 Task: Create a due date automation trigger when advanced on, on the monday of the week a card is due add content with a name or a description containing resume at 11:00 AM.
Action: Mouse moved to (944, 276)
Screenshot: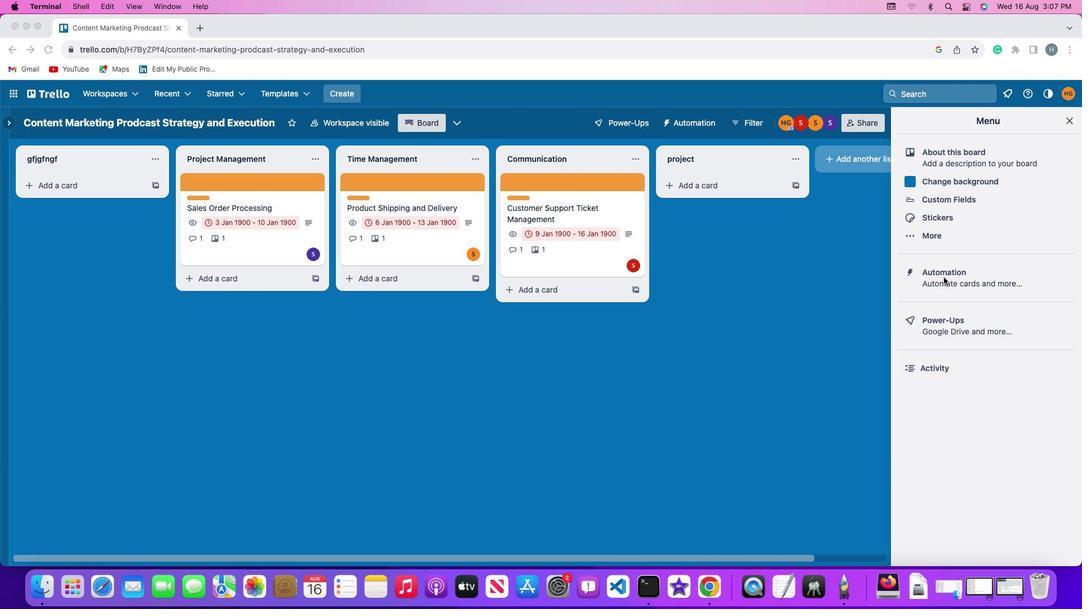 
Action: Mouse pressed left at (944, 276)
Screenshot: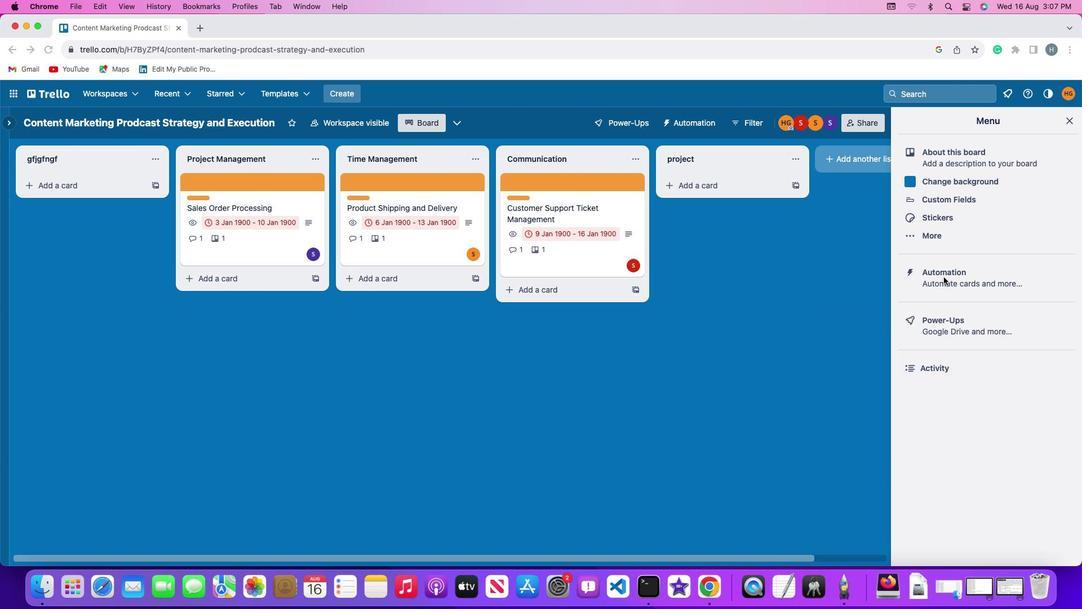 
Action: Mouse pressed left at (944, 276)
Screenshot: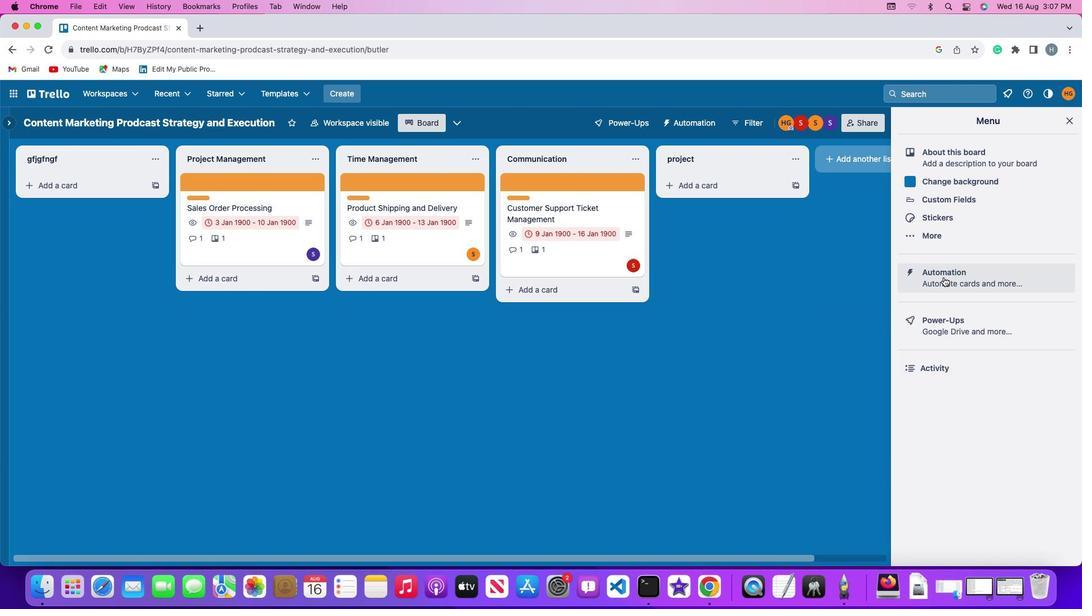 
Action: Mouse moved to (95, 268)
Screenshot: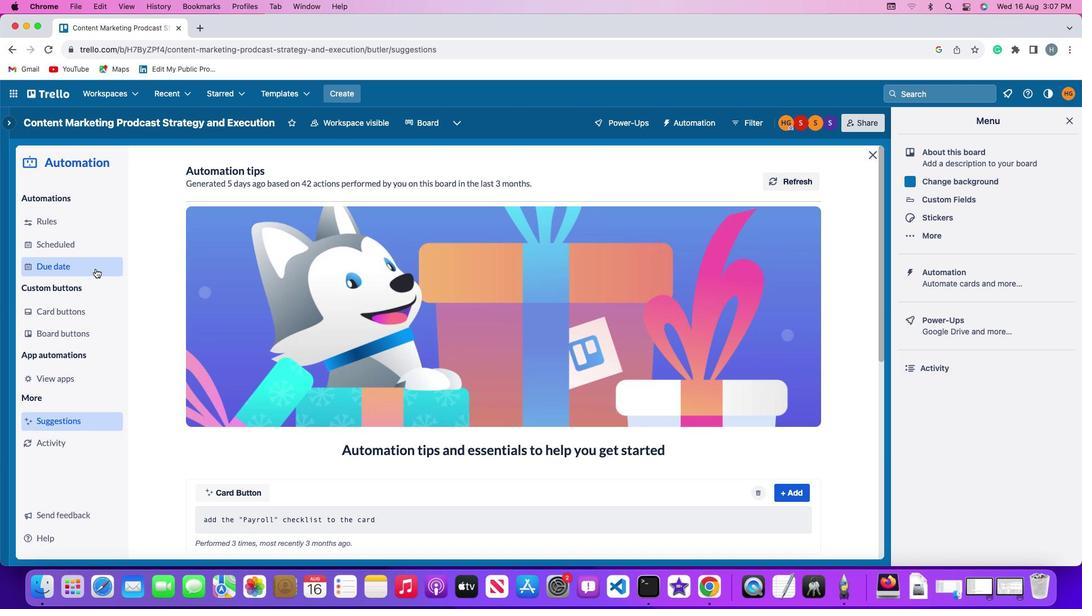 
Action: Mouse pressed left at (95, 268)
Screenshot: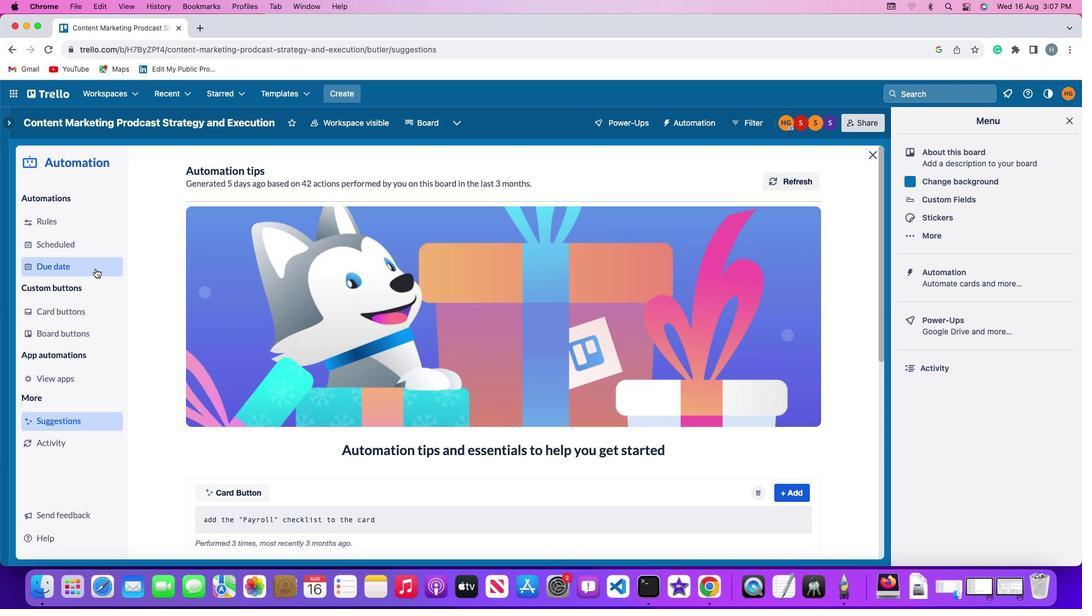 
Action: Mouse moved to (739, 173)
Screenshot: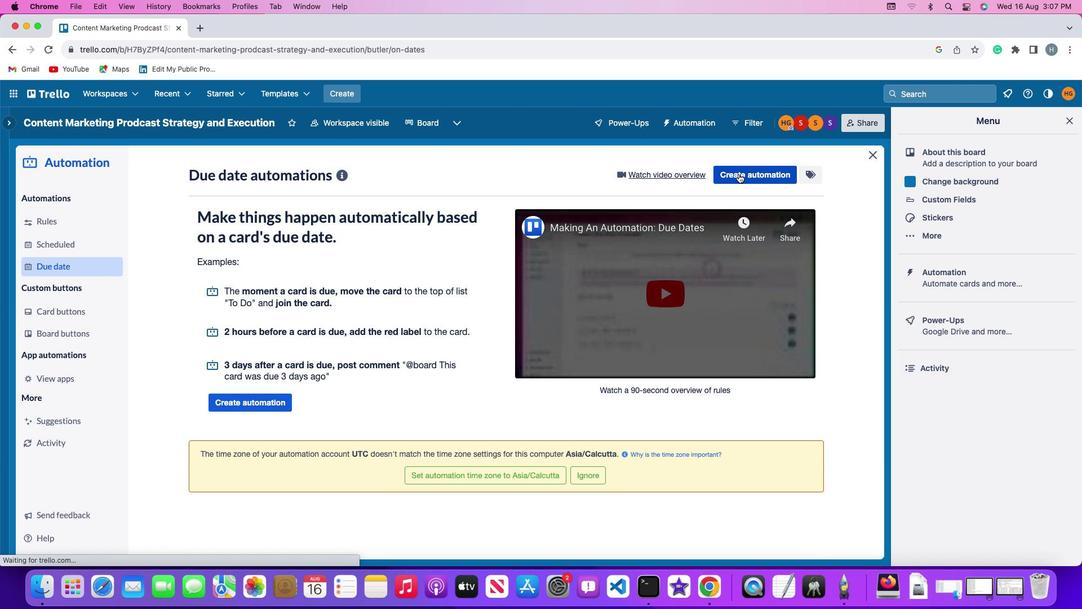 
Action: Mouse pressed left at (739, 173)
Screenshot: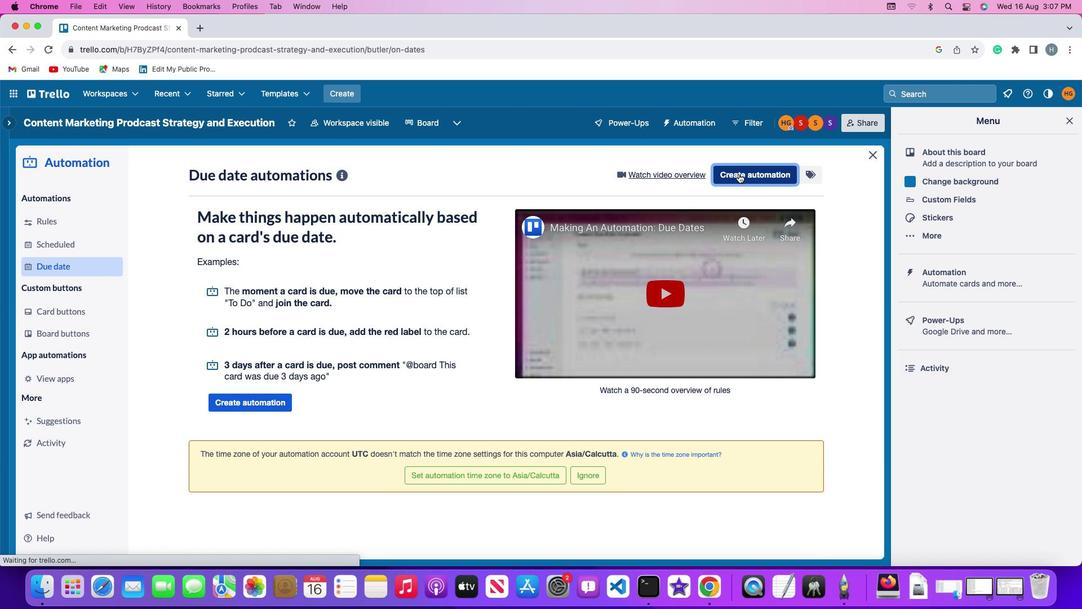 
Action: Mouse moved to (206, 281)
Screenshot: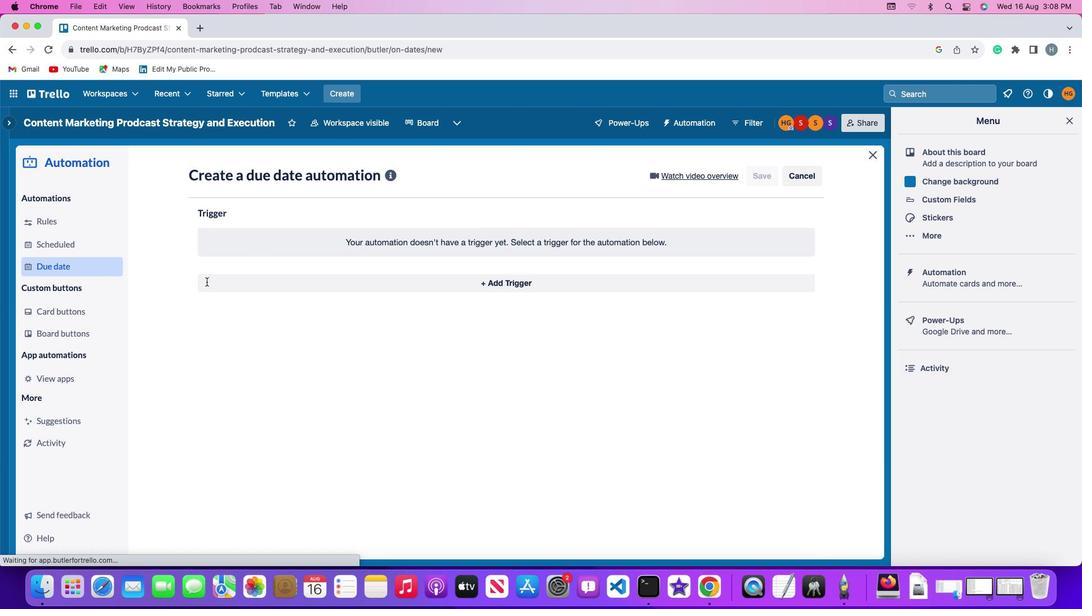 
Action: Mouse pressed left at (206, 281)
Screenshot: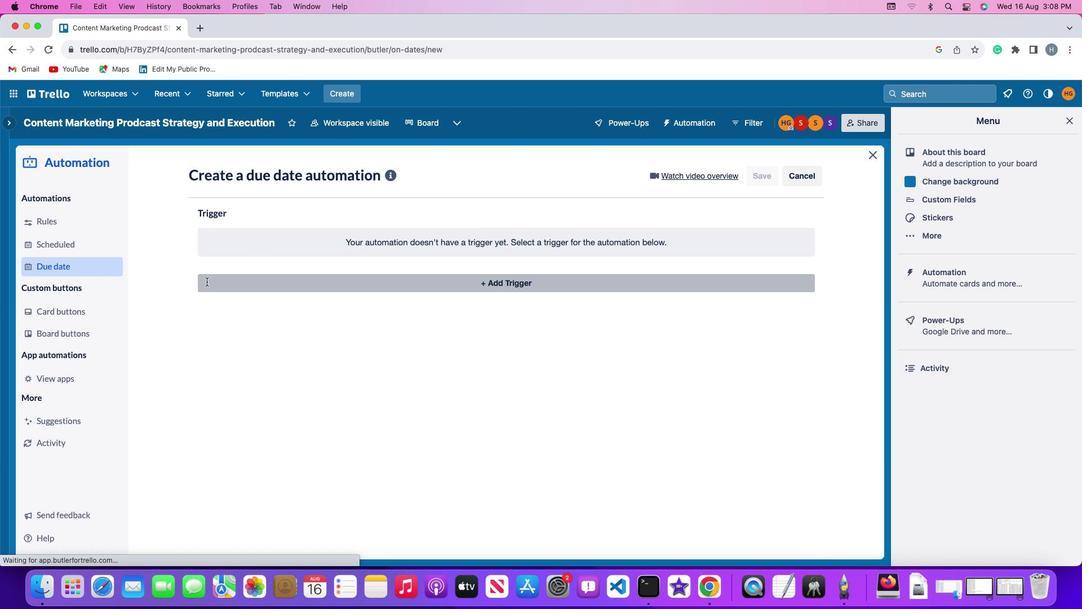 
Action: Mouse moved to (247, 494)
Screenshot: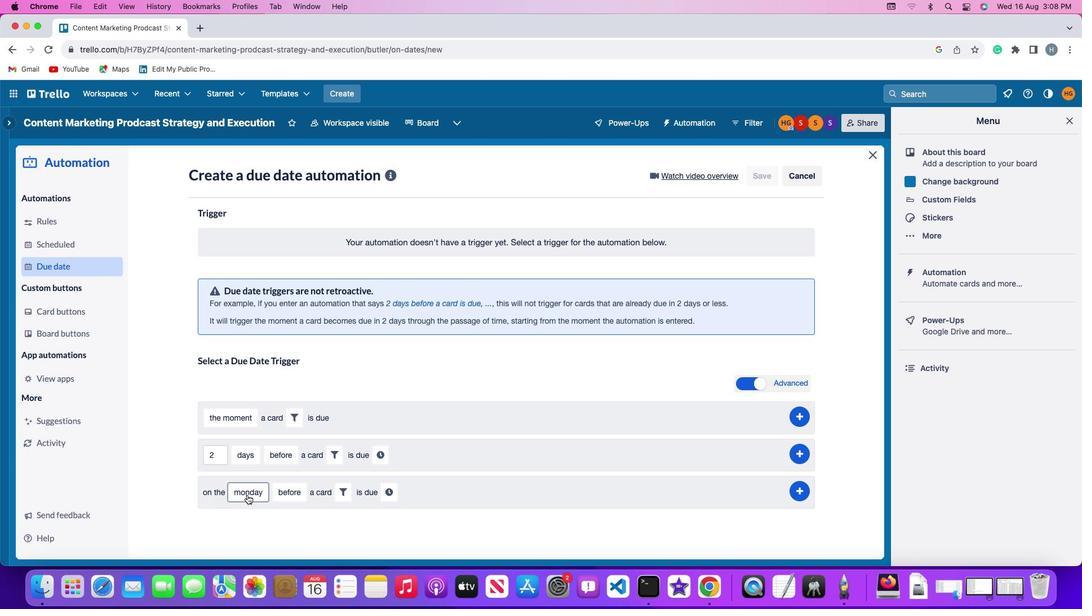 
Action: Mouse pressed left at (247, 494)
Screenshot: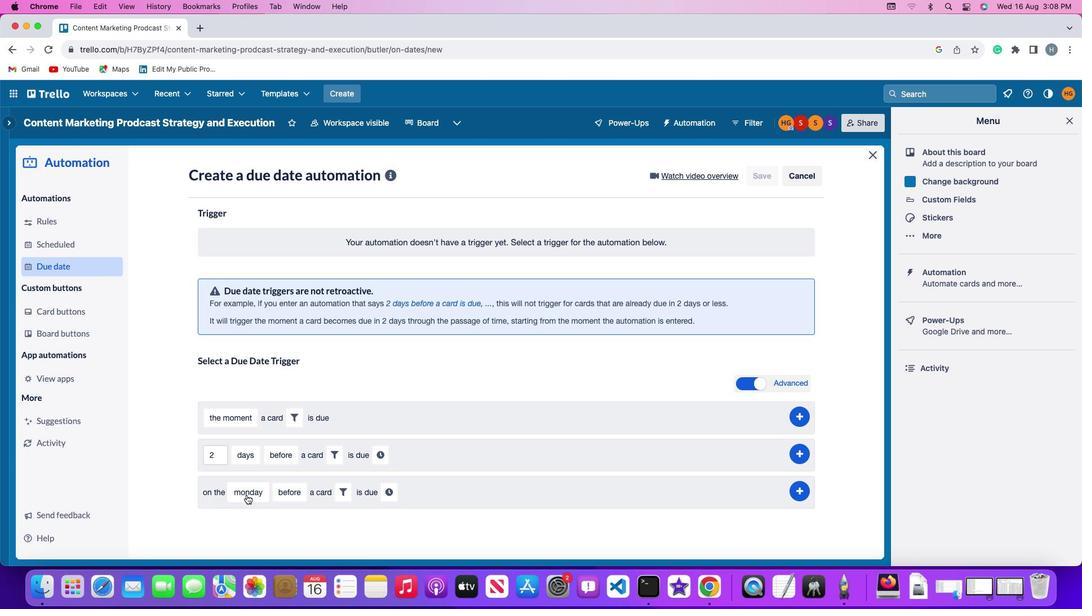 
Action: Mouse moved to (262, 338)
Screenshot: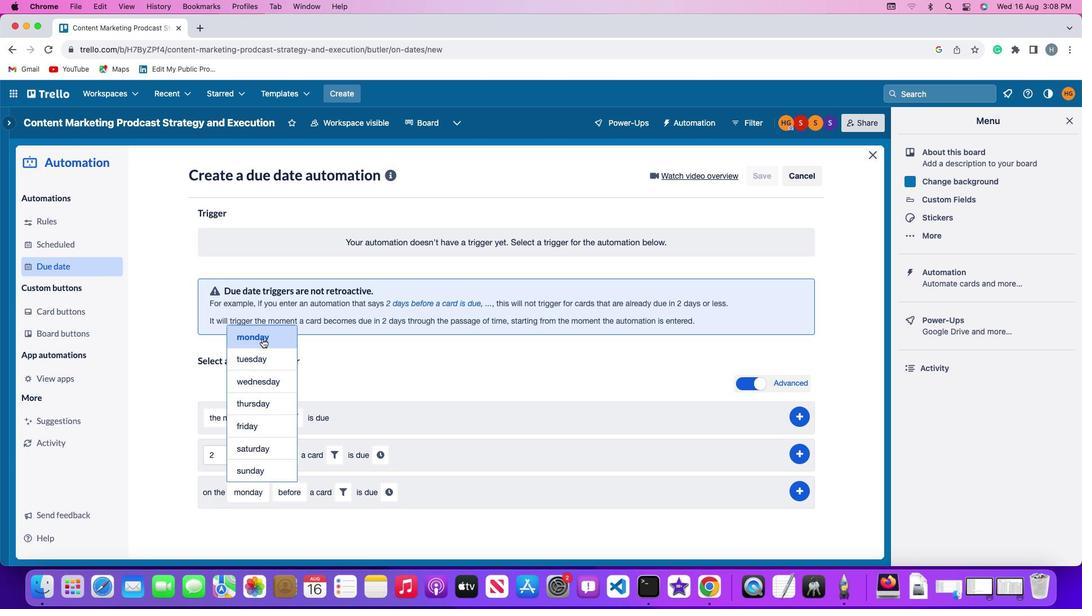 
Action: Mouse pressed left at (262, 338)
Screenshot: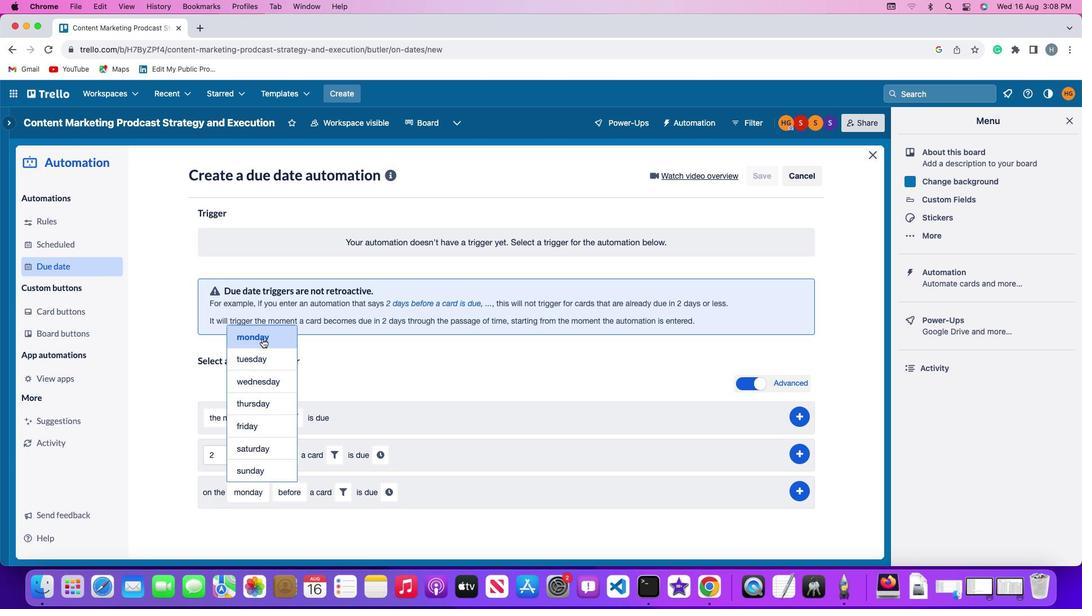 
Action: Mouse moved to (291, 489)
Screenshot: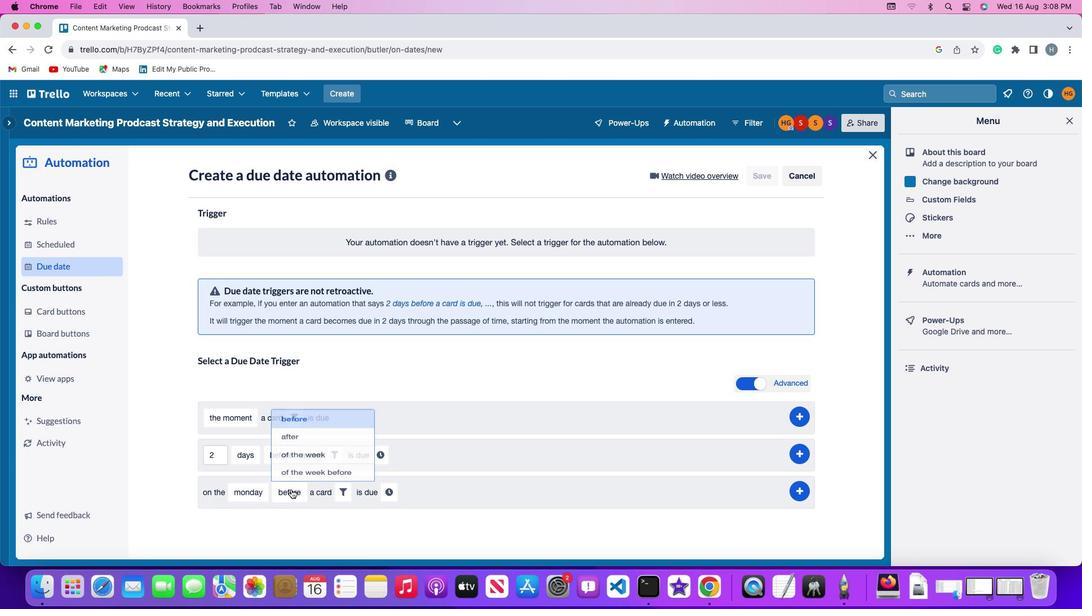 
Action: Mouse pressed left at (291, 489)
Screenshot: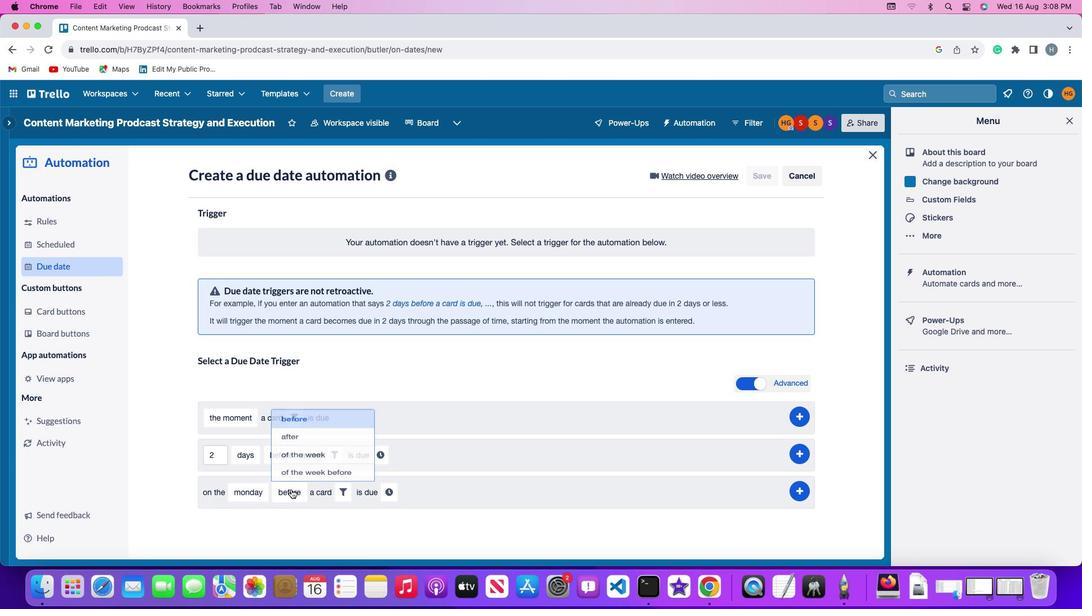 
Action: Mouse moved to (302, 448)
Screenshot: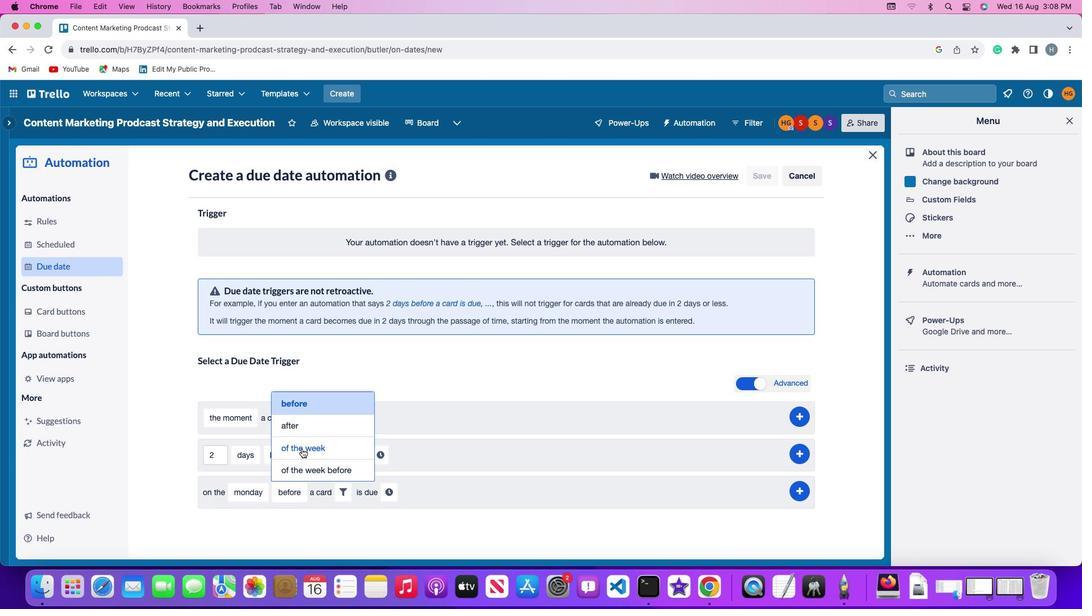 
Action: Mouse pressed left at (302, 448)
Screenshot: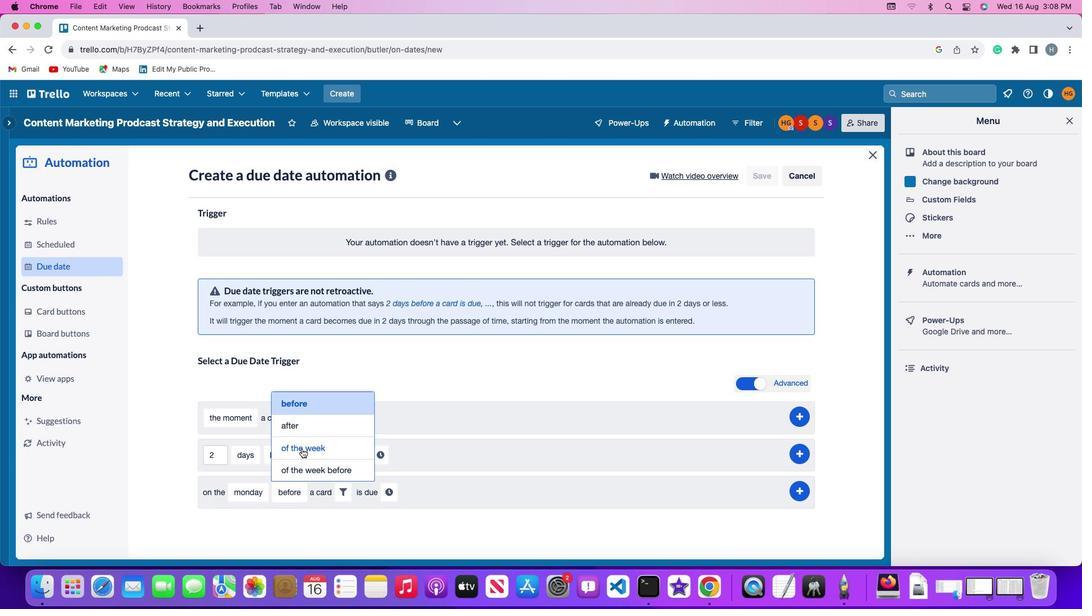 
Action: Mouse moved to (355, 488)
Screenshot: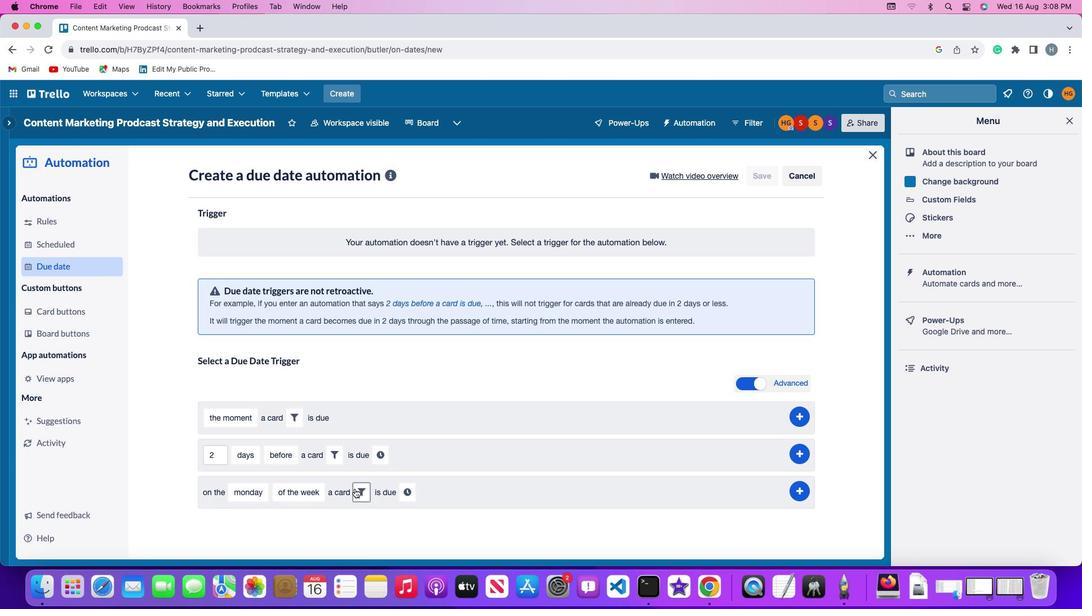 
Action: Mouse pressed left at (355, 488)
Screenshot: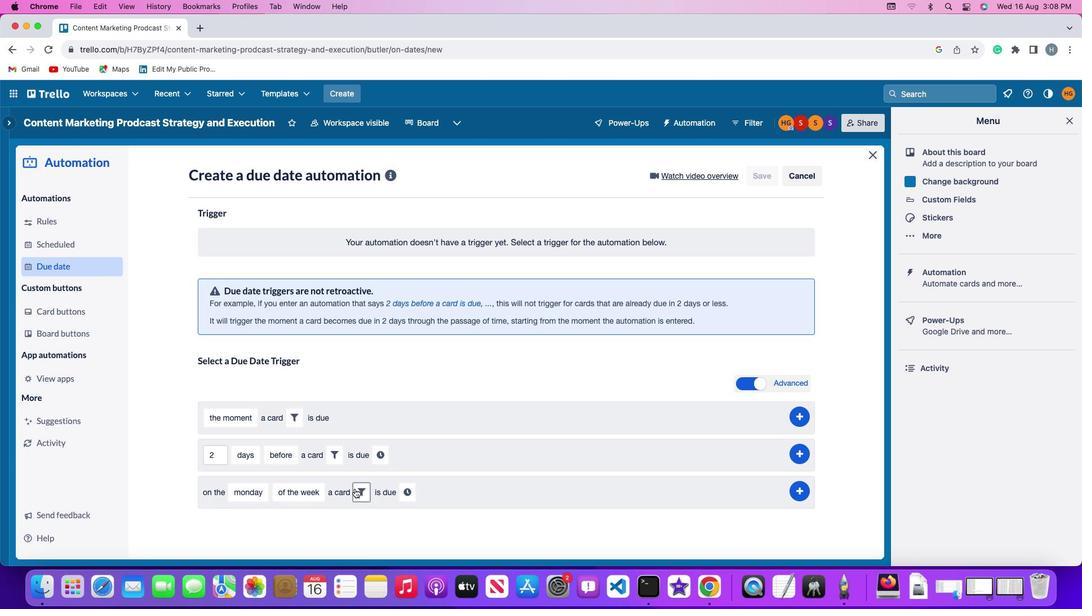 
Action: Mouse moved to (502, 529)
Screenshot: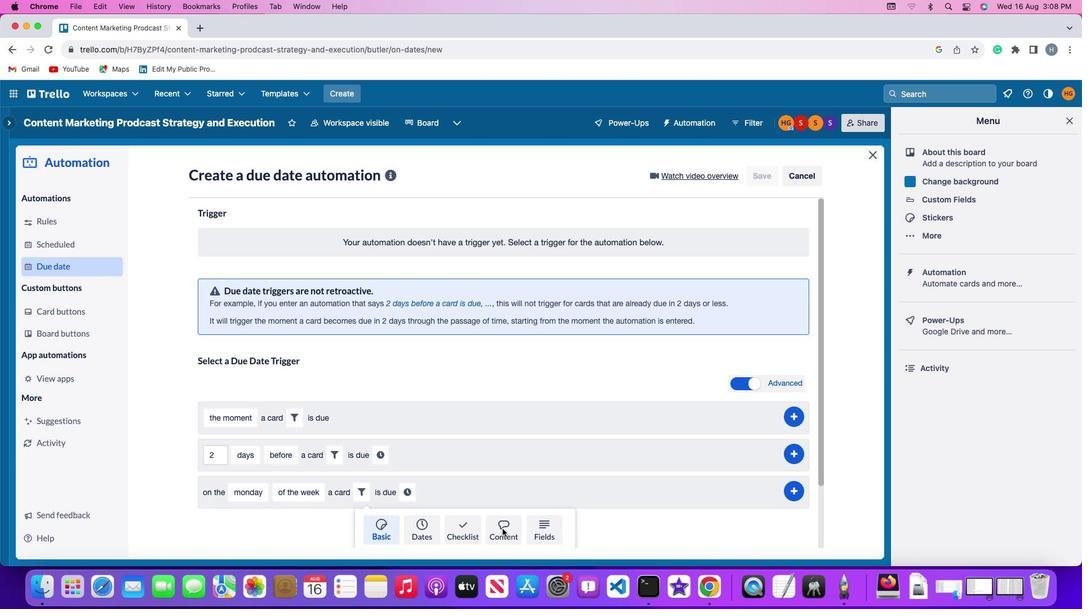 
Action: Mouse pressed left at (502, 529)
Screenshot: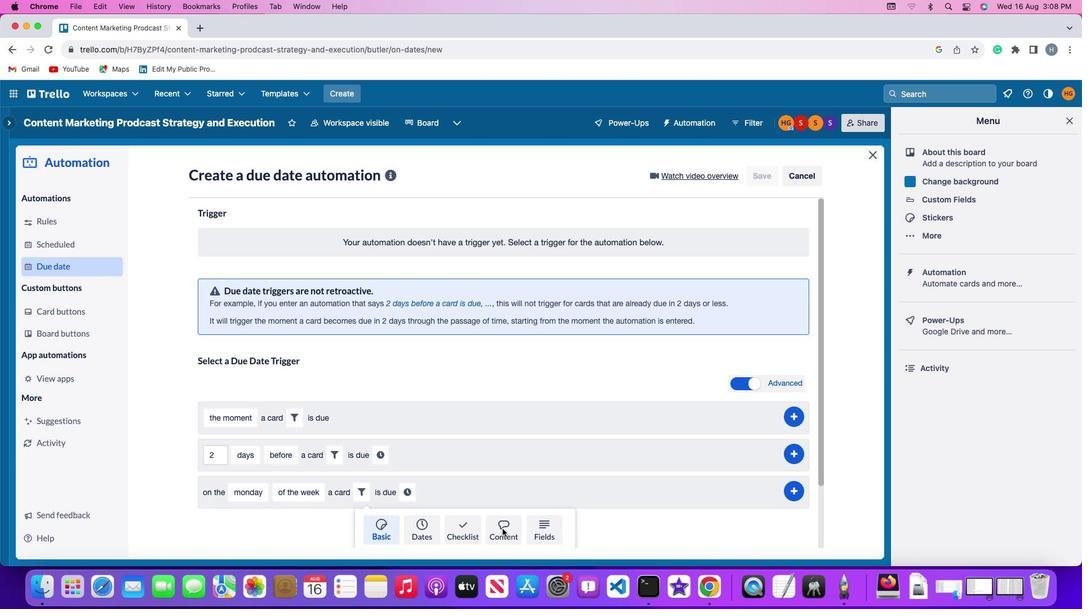 
Action: Mouse moved to (337, 524)
Screenshot: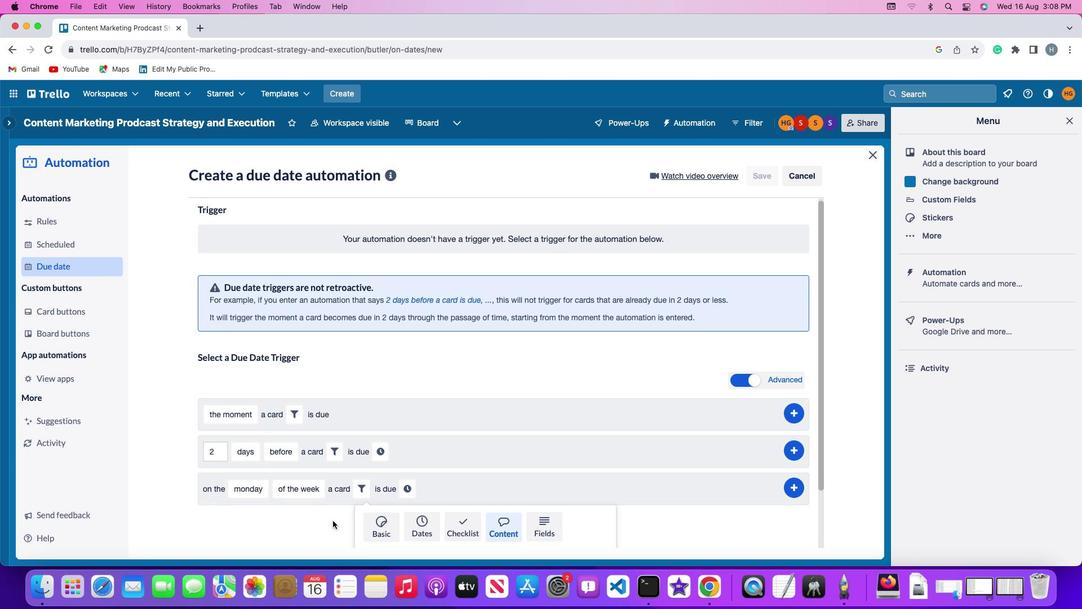 
Action: Mouse scrolled (337, 524) with delta (0, 0)
Screenshot: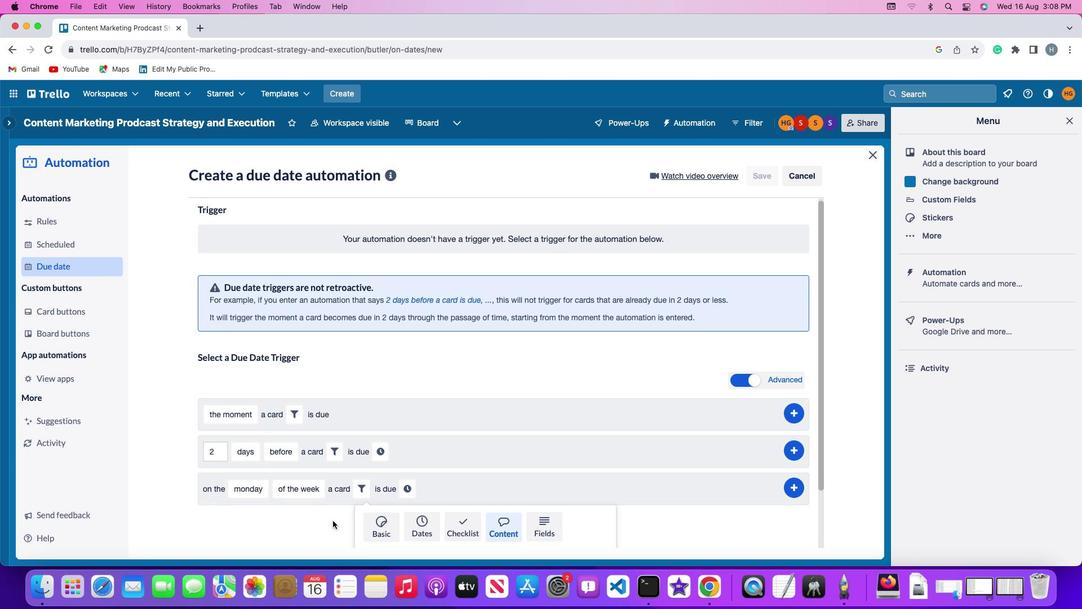 
Action: Mouse moved to (336, 524)
Screenshot: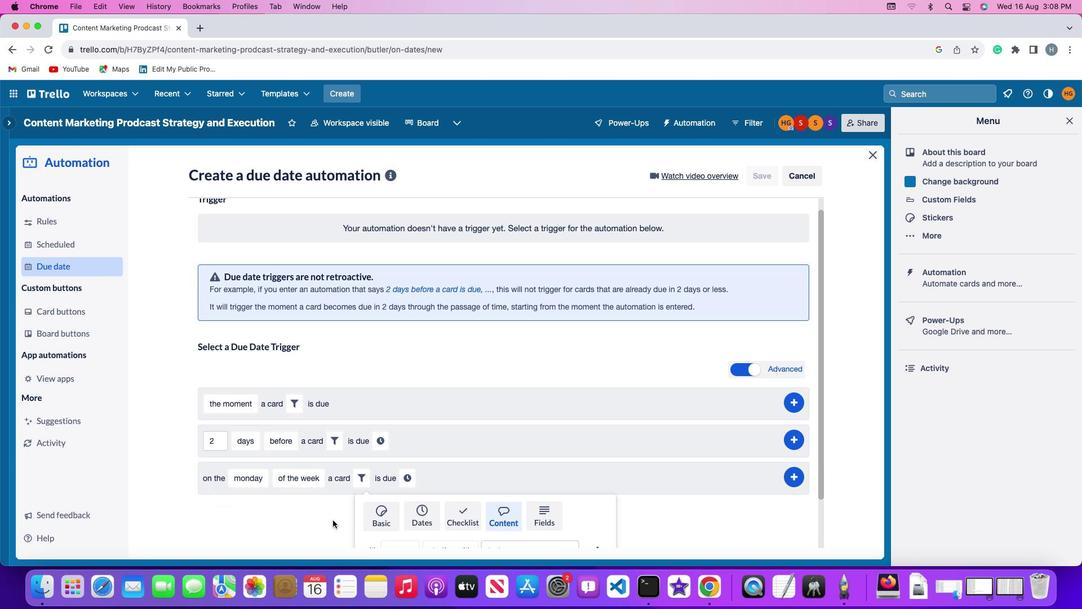 
Action: Mouse scrolled (336, 524) with delta (0, 0)
Screenshot: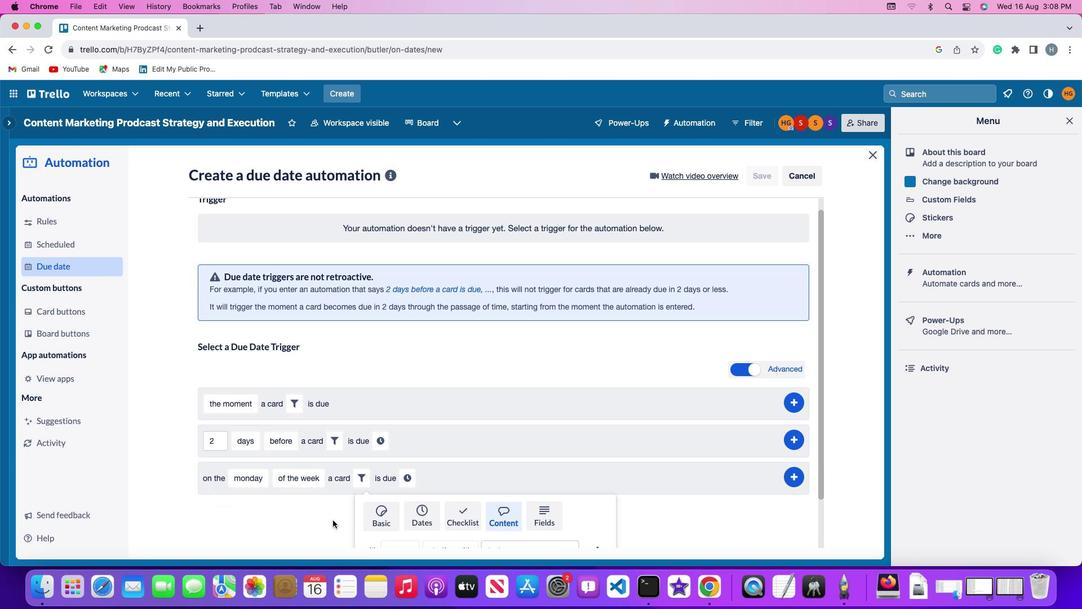 
Action: Mouse scrolled (336, 524) with delta (0, -1)
Screenshot: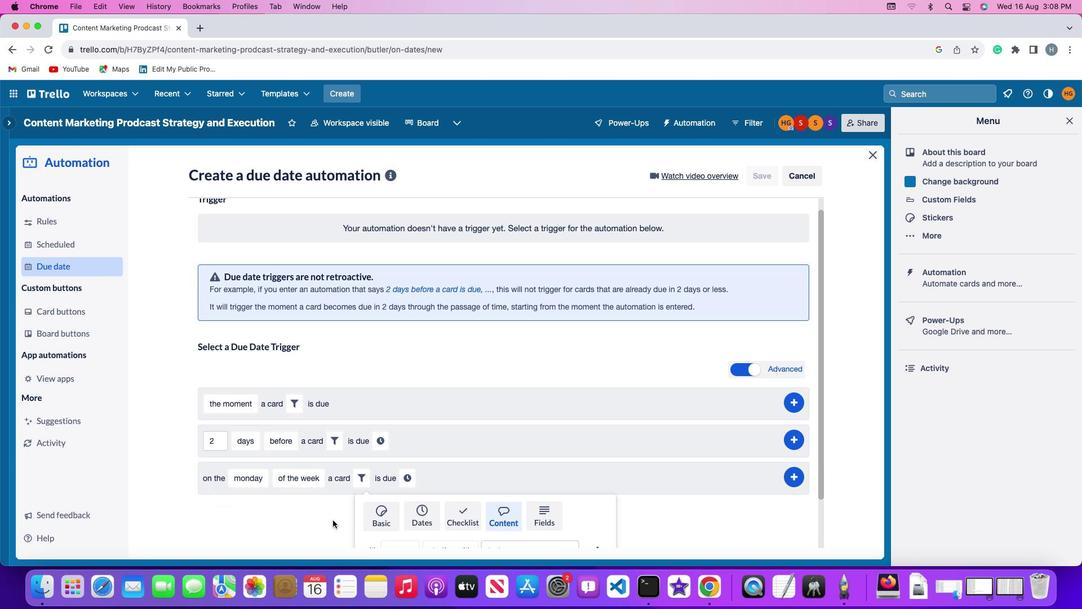 
Action: Mouse moved to (335, 522)
Screenshot: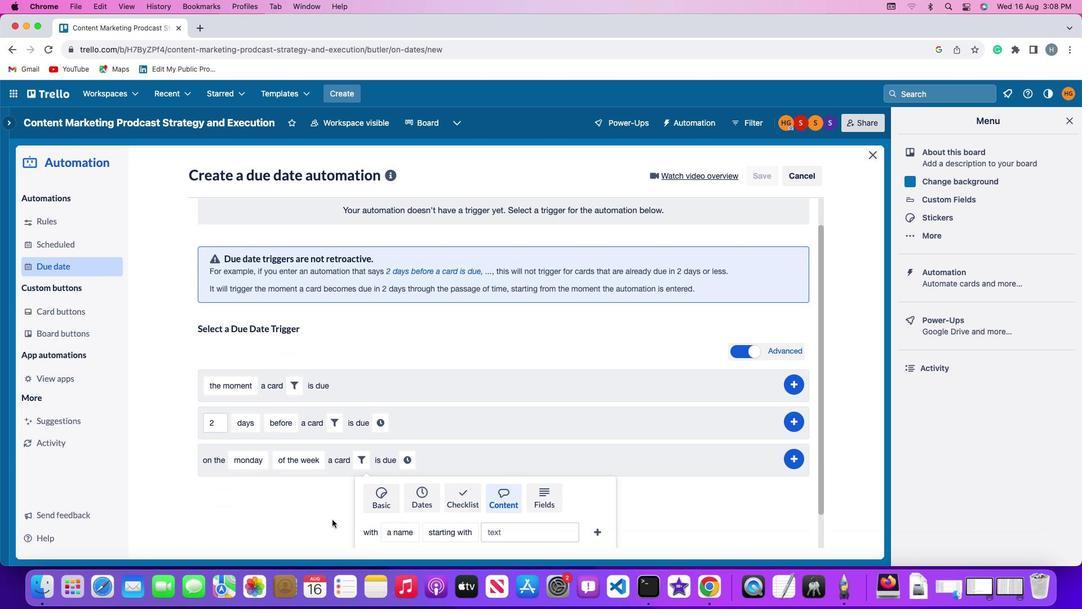 
Action: Mouse scrolled (335, 522) with delta (0, -2)
Screenshot: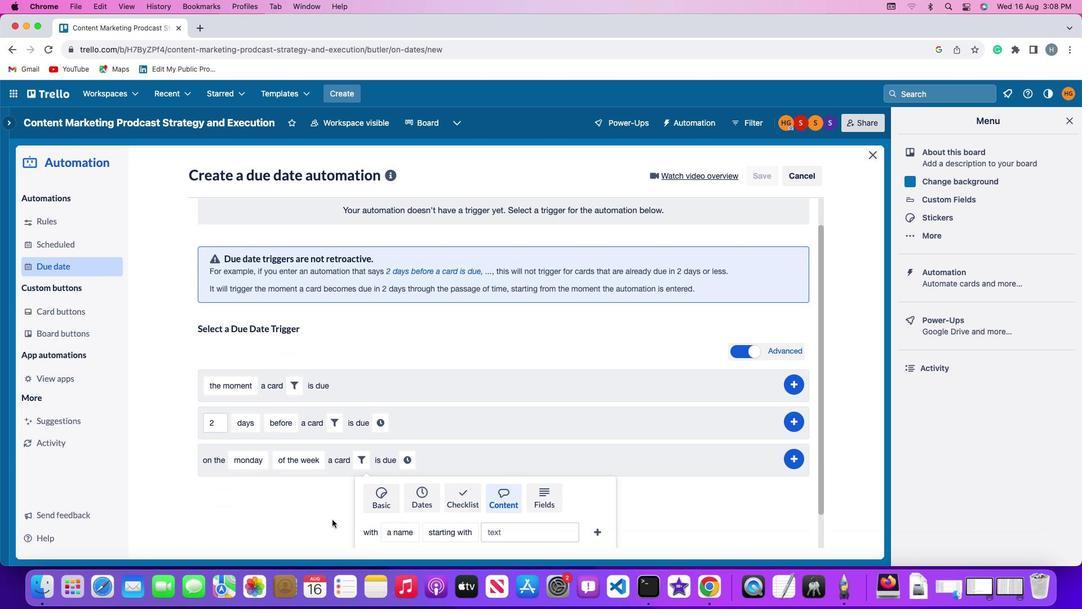
Action: Mouse moved to (327, 517)
Screenshot: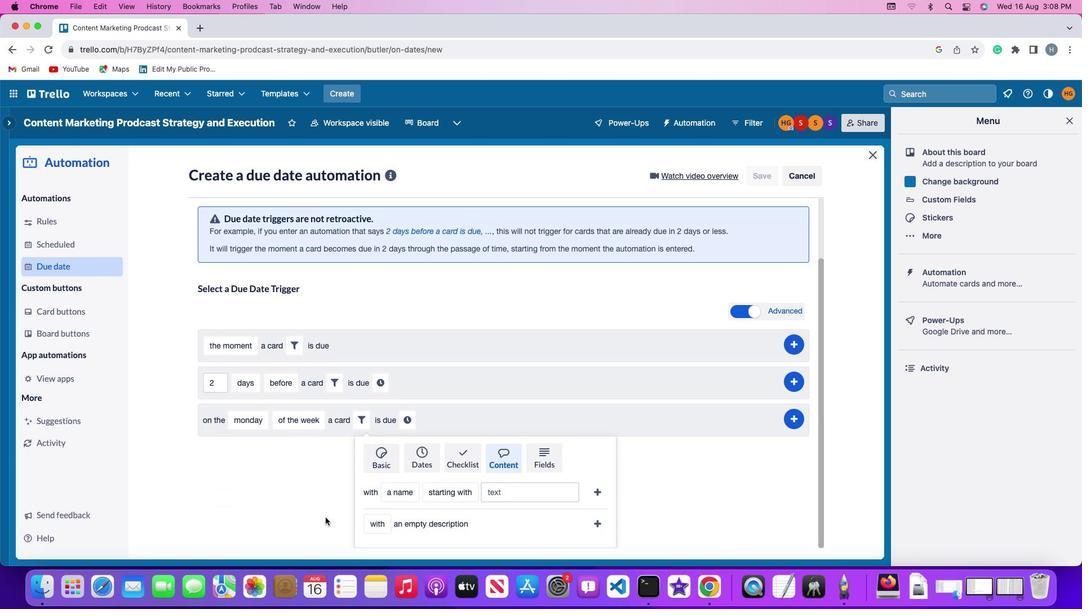 
Action: Mouse scrolled (327, 517) with delta (0, 0)
Screenshot: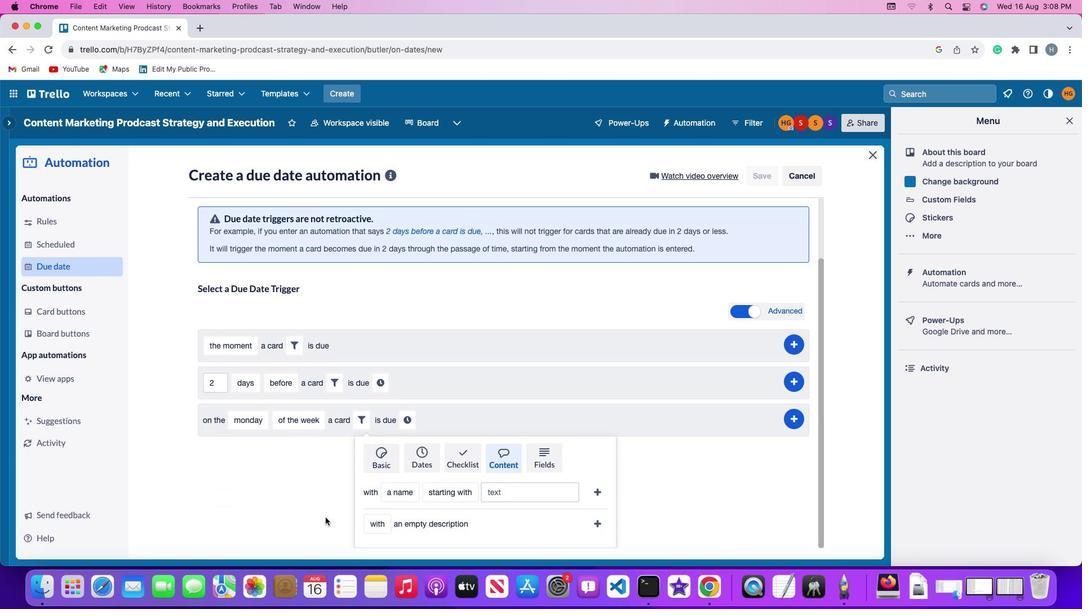 
Action: Mouse moved to (326, 517)
Screenshot: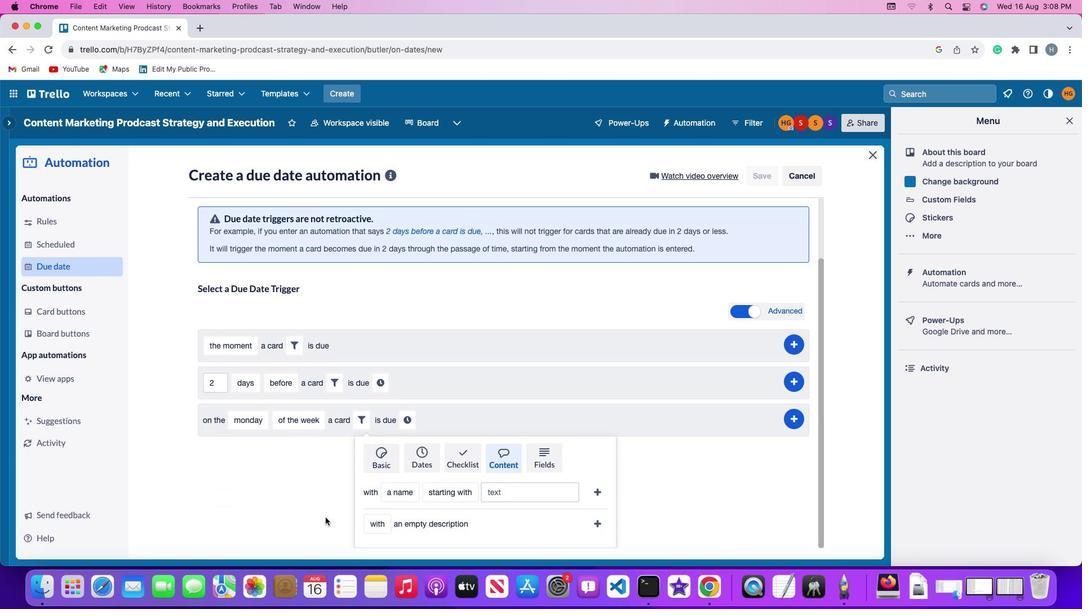 
Action: Mouse scrolled (326, 517) with delta (0, 0)
Screenshot: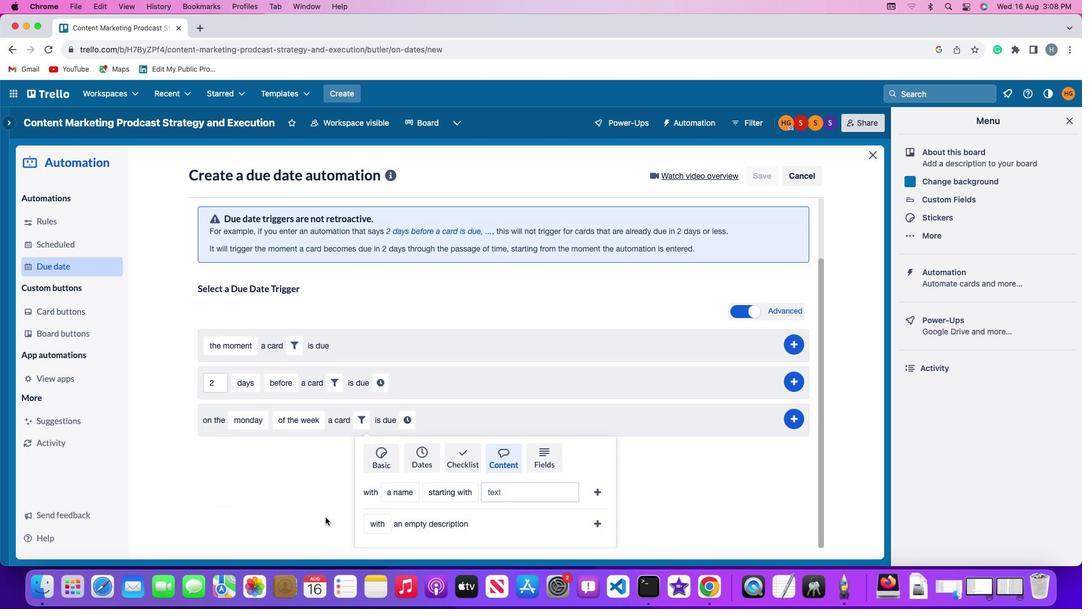 
Action: Mouse scrolled (326, 517) with delta (0, -1)
Screenshot: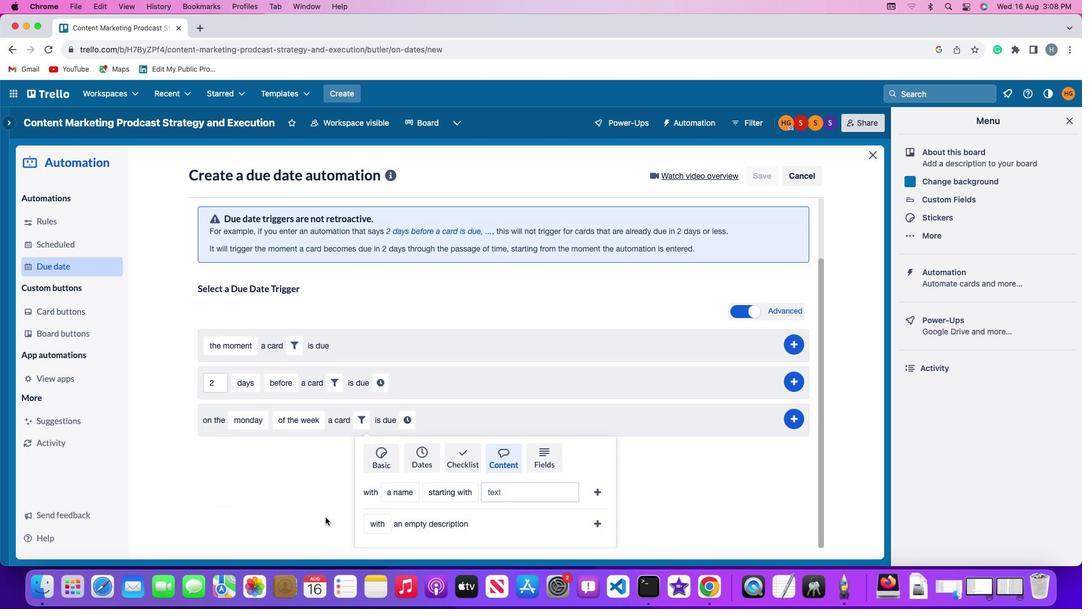 
Action: Mouse scrolled (326, 517) with delta (0, -2)
Screenshot: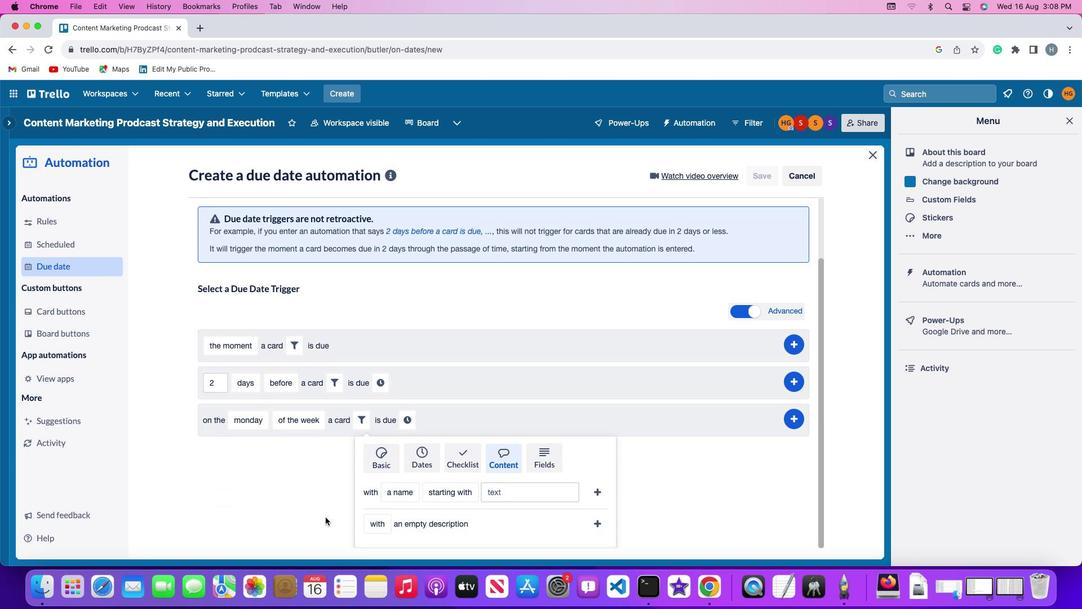 
Action: Mouse scrolled (326, 517) with delta (0, -2)
Screenshot: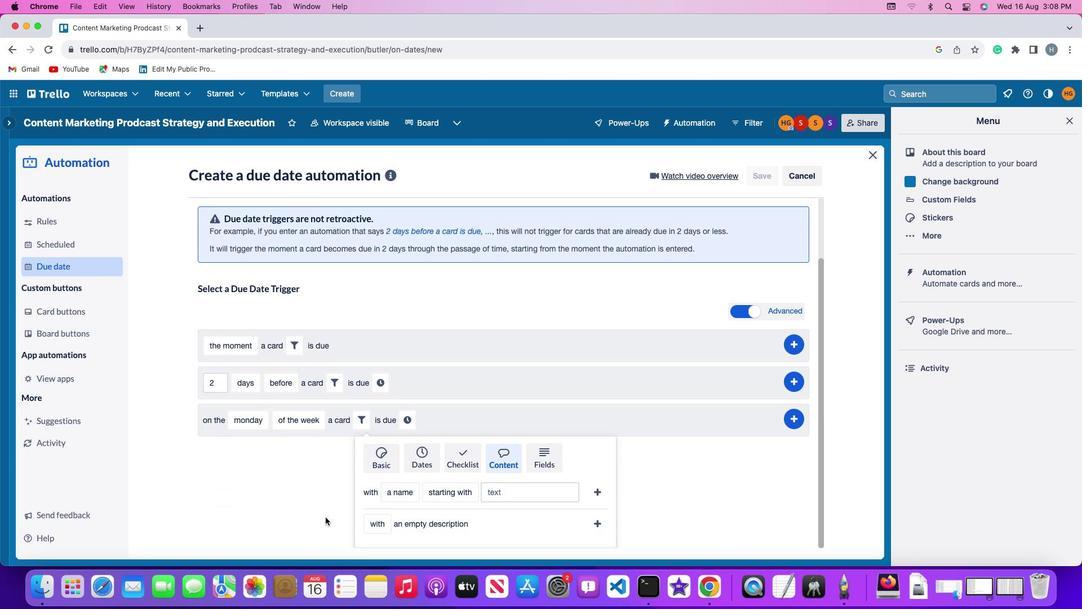 
Action: Mouse moved to (403, 495)
Screenshot: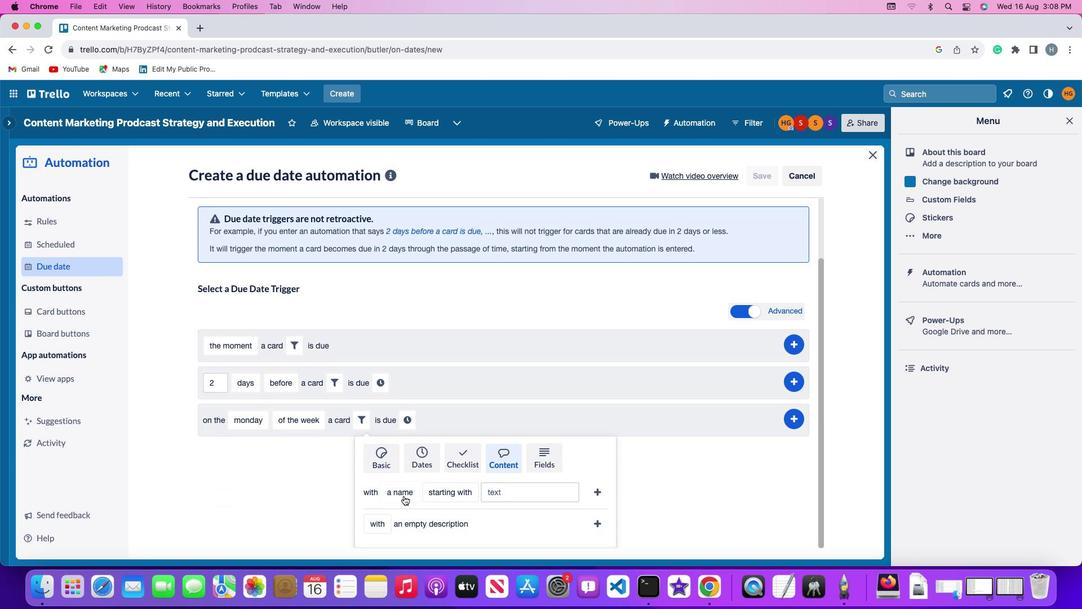 
Action: Mouse pressed left at (403, 495)
Screenshot: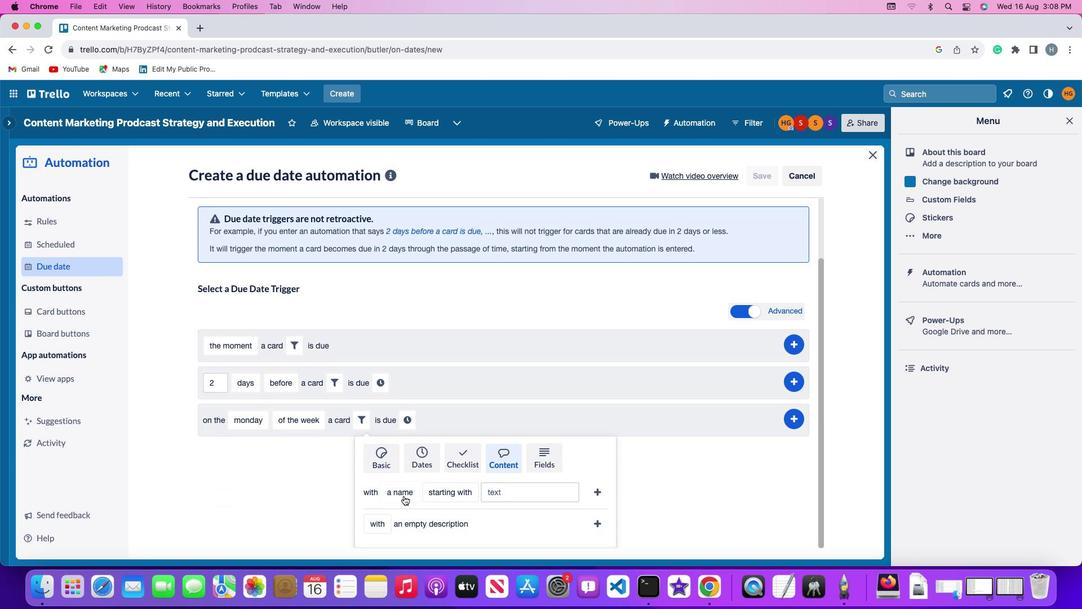 
Action: Mouse moved to (401, 472)
Screenshot: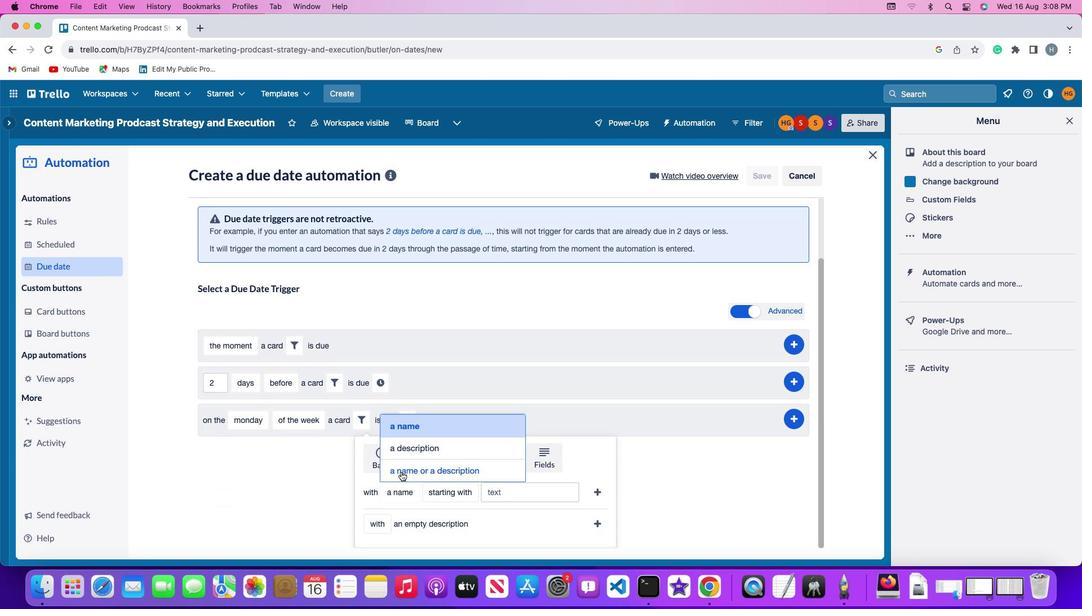 
Action: Mouse pressed left at (401, 472)
Screenshot: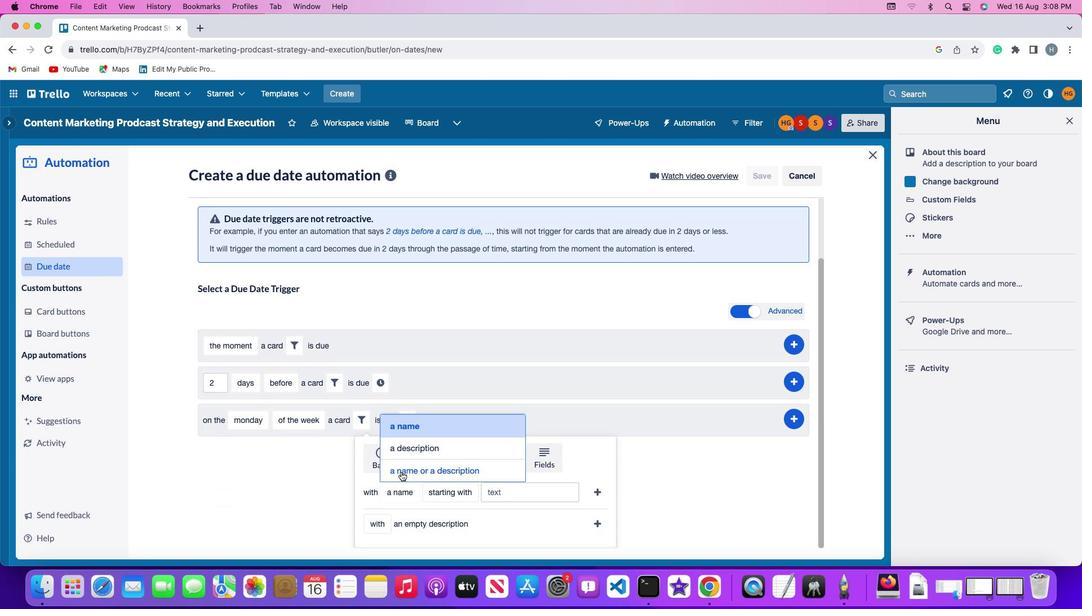 
Action: Mouse moved to (501, 492)
Screenshot: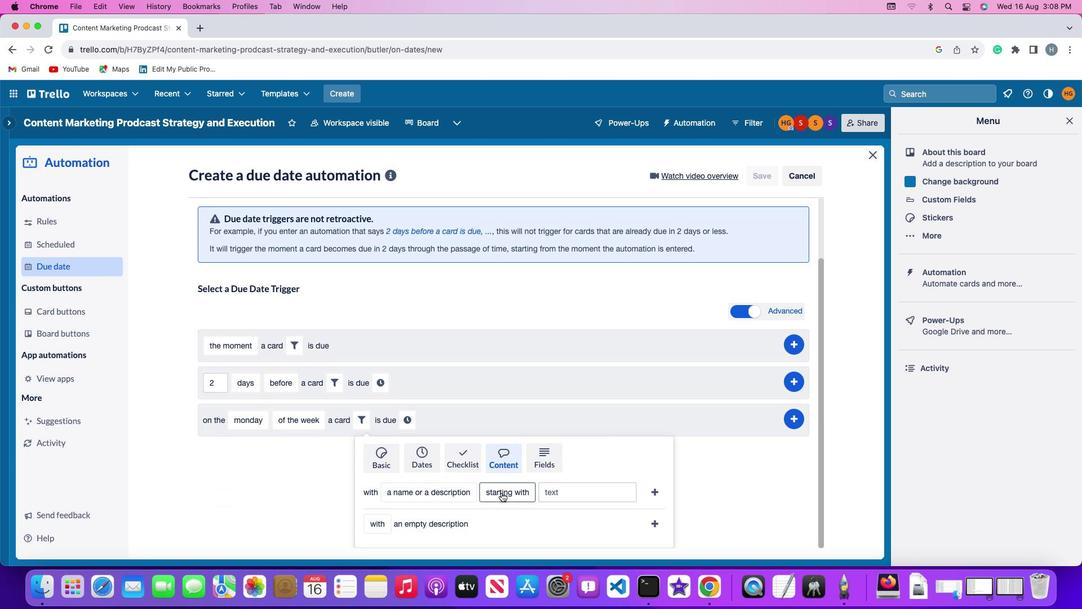 
Action: Mouse pressed left at (501, 492)
Screenshot: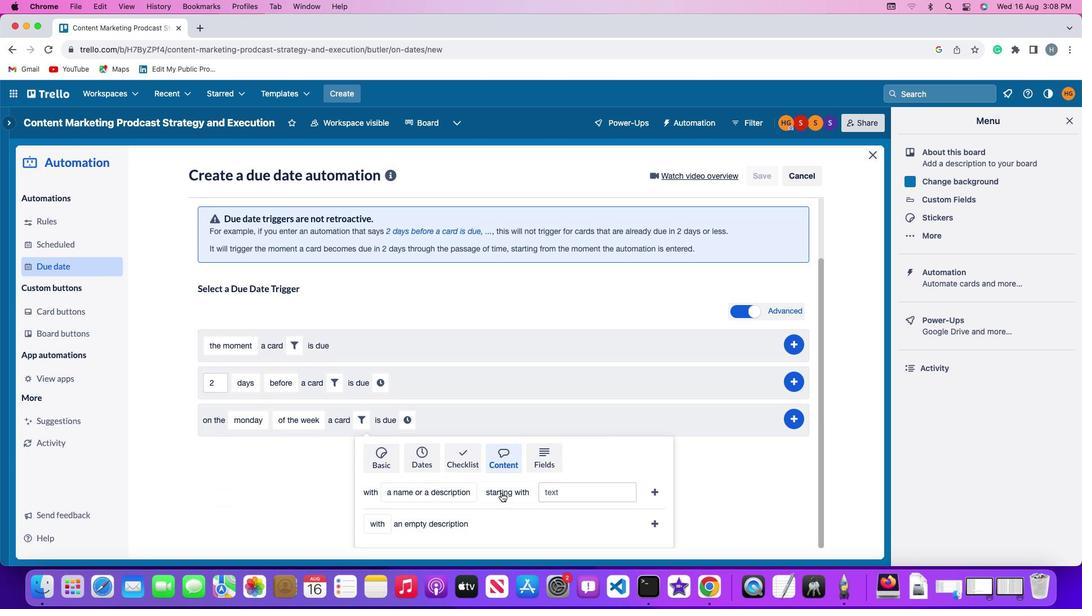 
Action: Mouse moved to (516, 399)
Screenshot: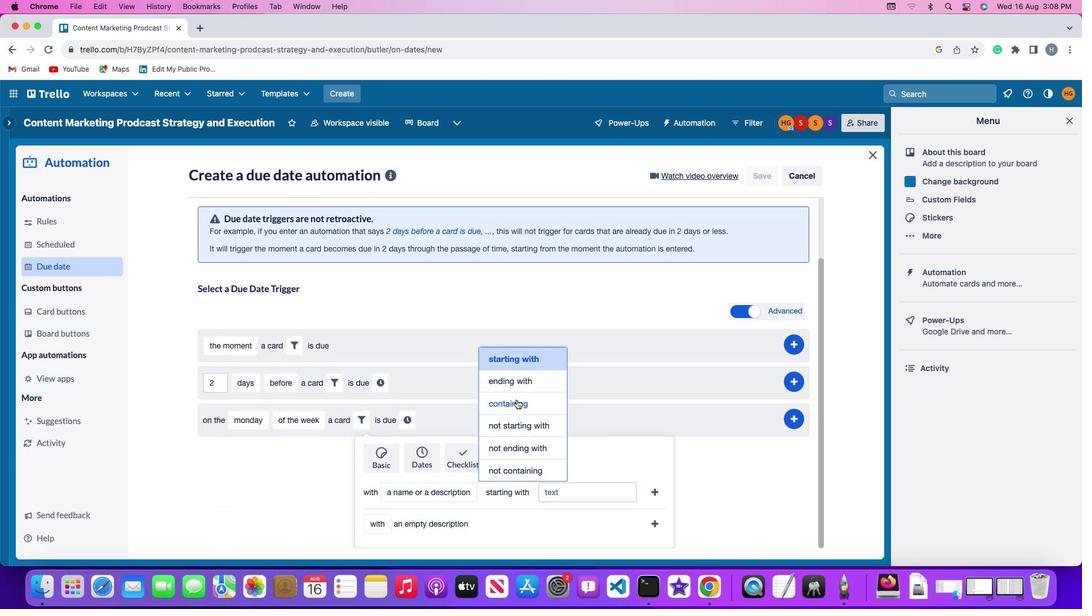 
Action: Mouse pressed left at (516, 399)
Screenshot: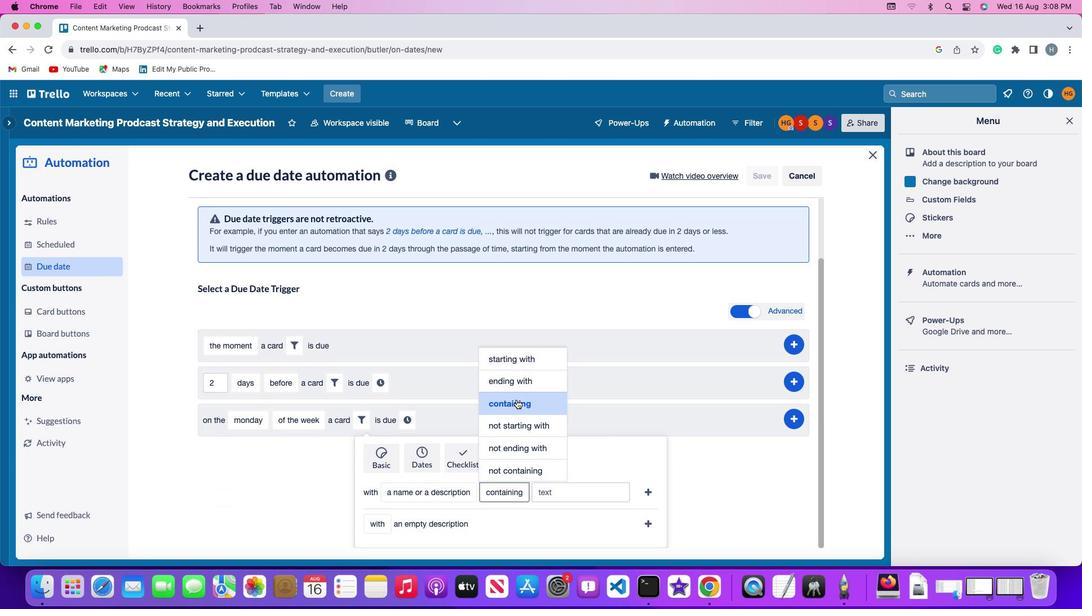 
Action: Mouse moved to (560, 489)
Screenshot: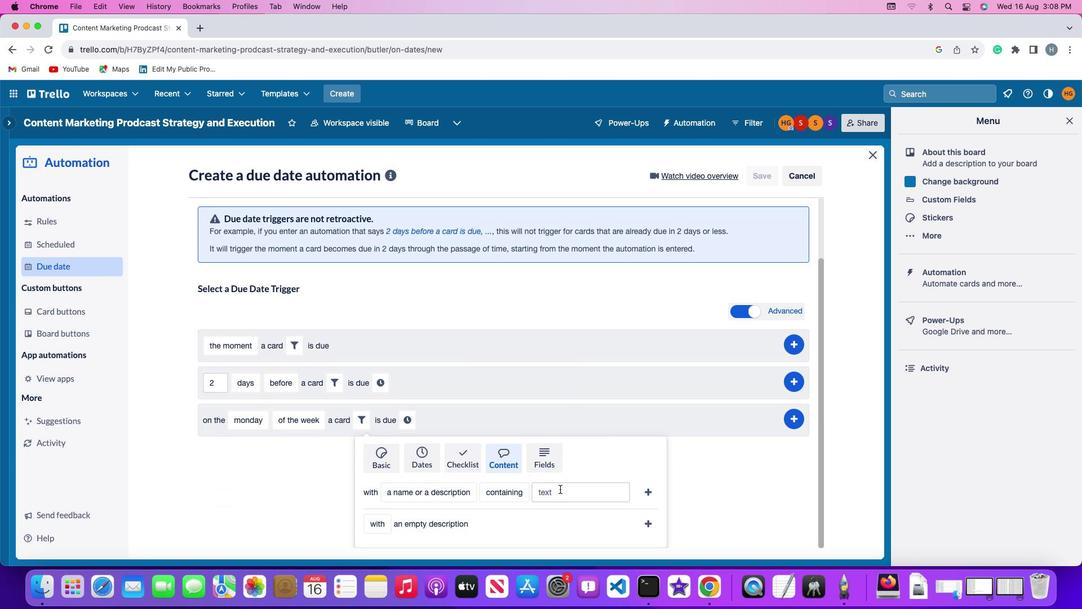 
Action: Mouse pressed left at (560, 489)
Screenshot: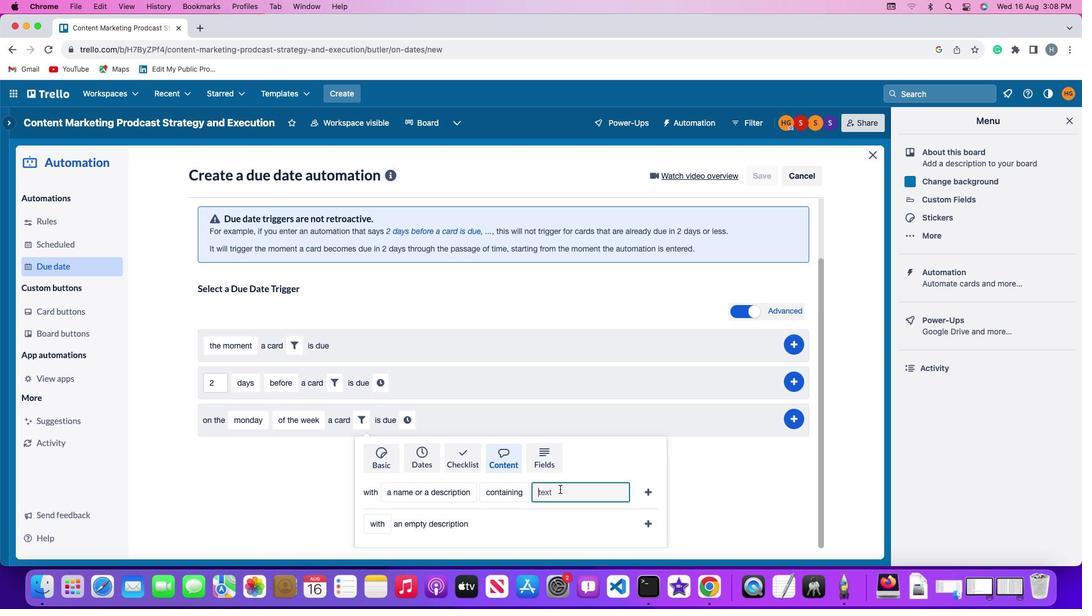
Action: Key pressed 'e'Key.backspace'r''e''s''u''m''e'
Screenshot: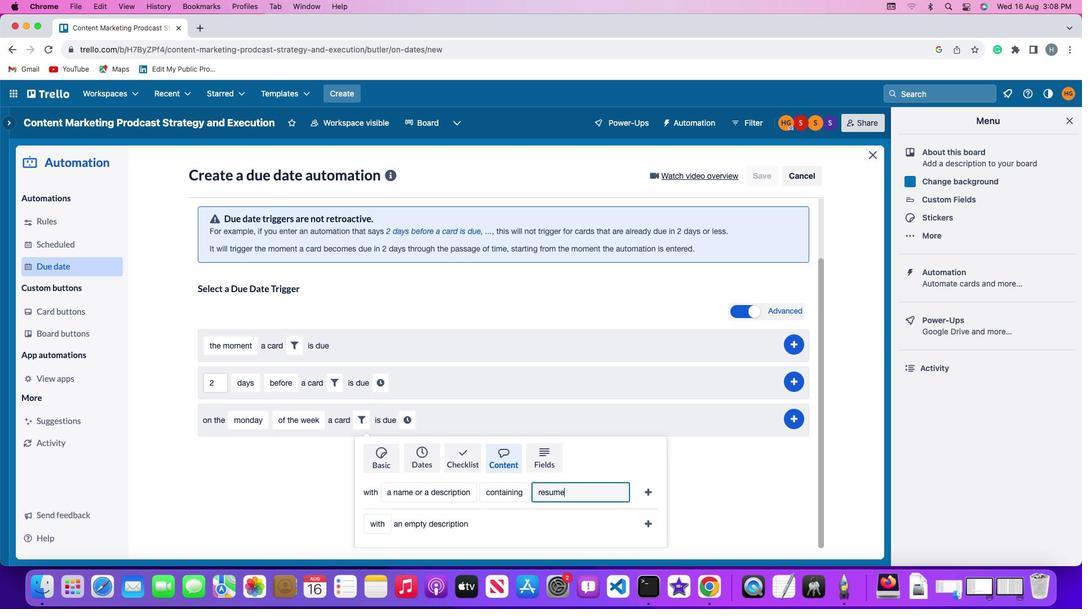 
Action: Mouse moved to (644, 489)
Screenshot: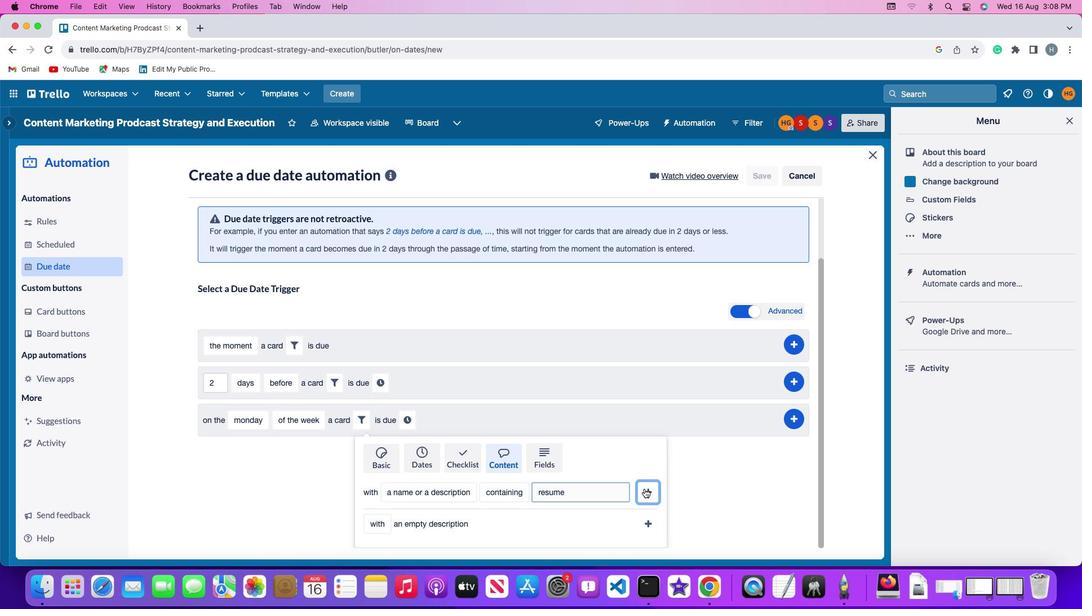 
Action: Mouse pressed left at (644, 489)
Screenshot: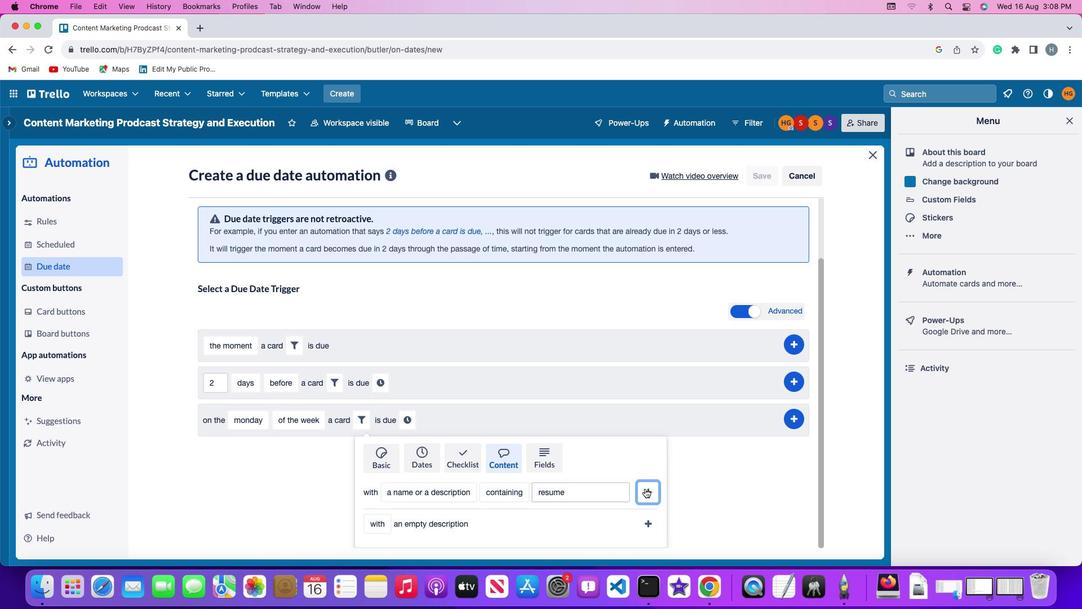 
Action: Mouse moved to (614, 486)
Screenshot: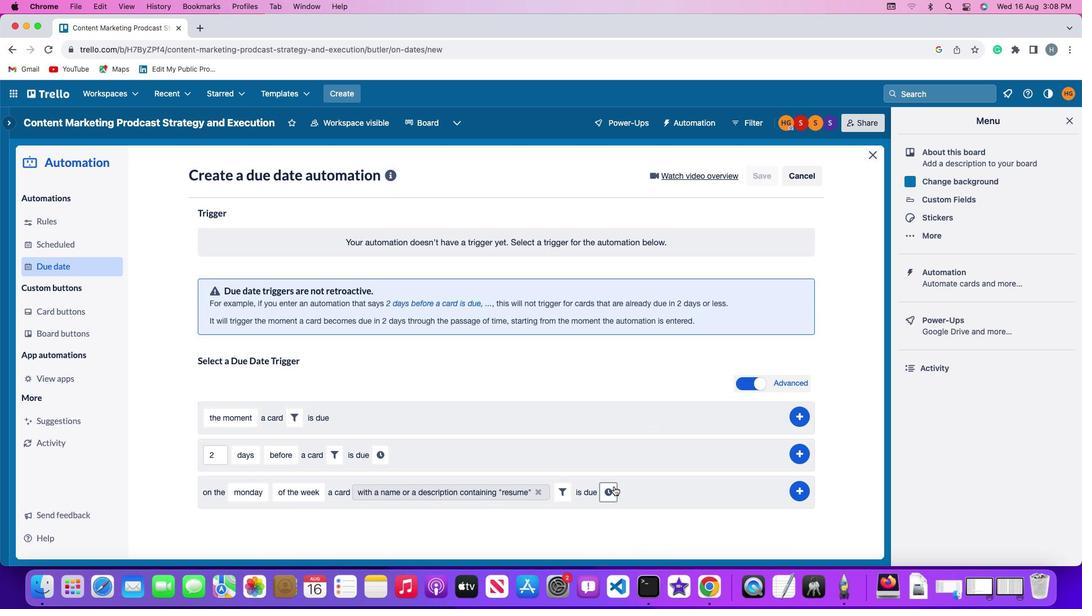 
Action: Mouse pressed left at (614, 486)
Screenshot: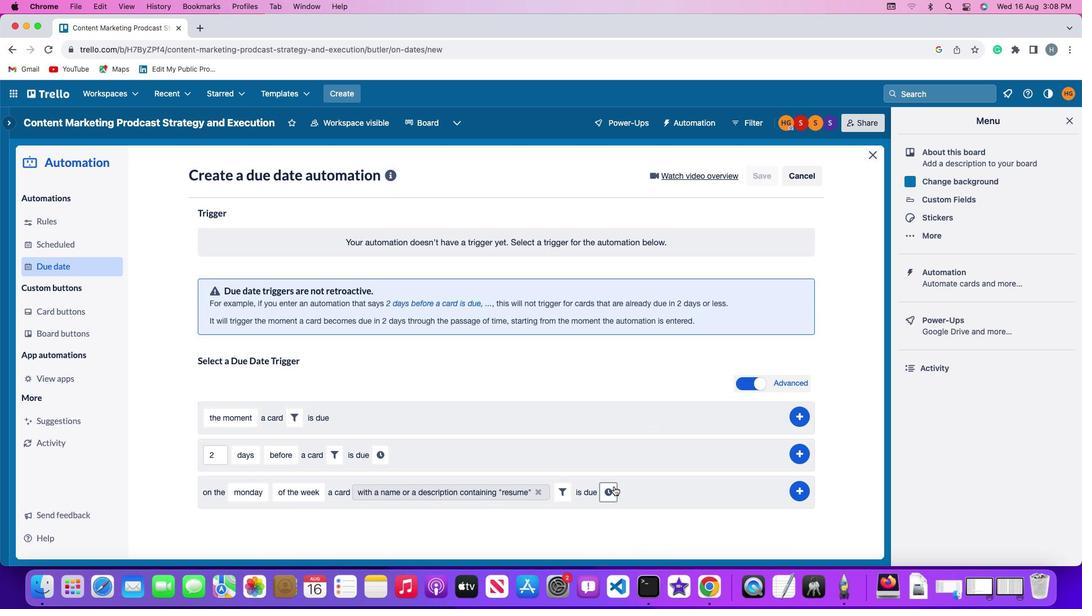 
Action: Mouse moved to (639, 496)
Screenshot: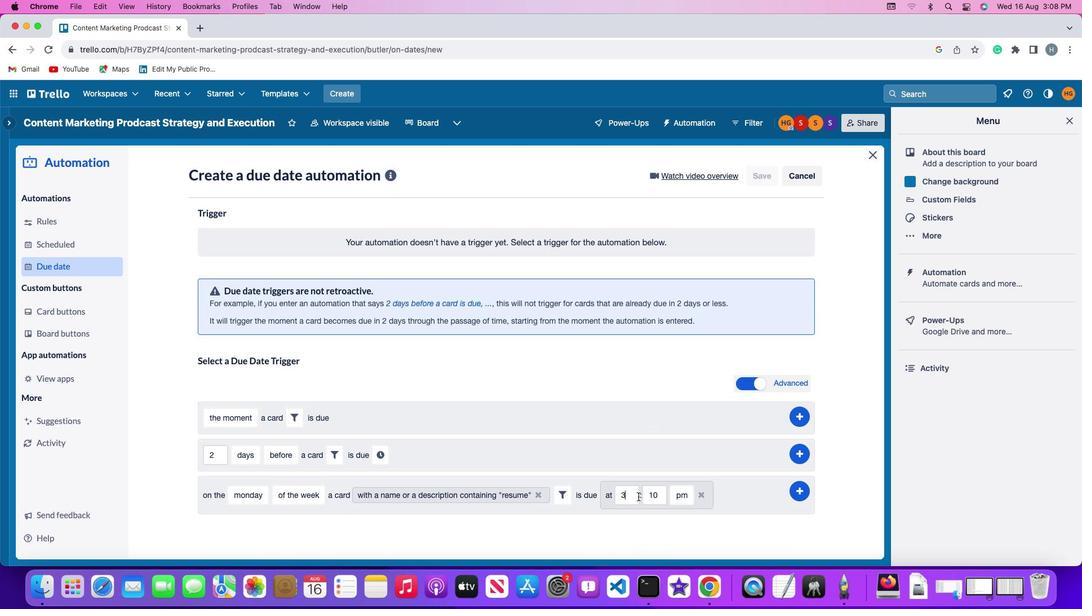 
Action: Mouse pressed left at (639, 496)
Screenshot: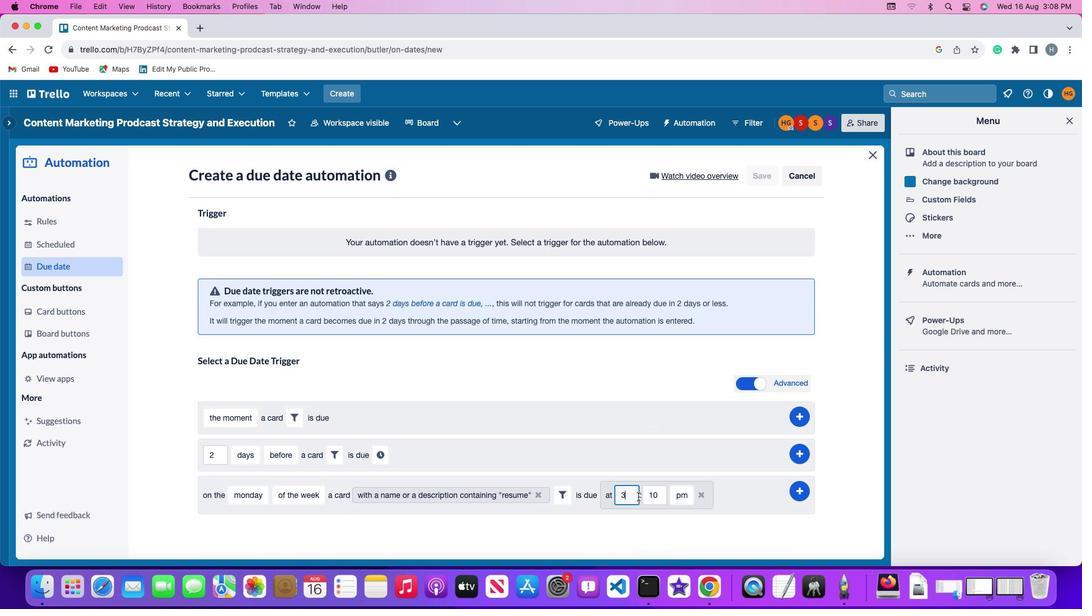 
Action: Mouse moved to (639, 495)
Screenshot: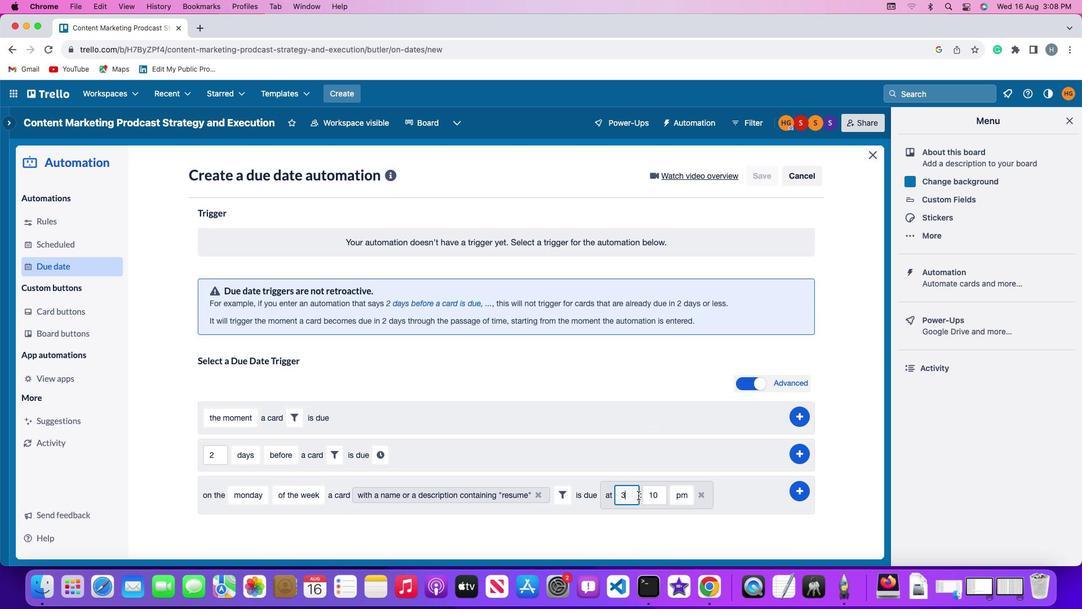 
Action: Key pressed Key.backspace'1''1'
Screenshot: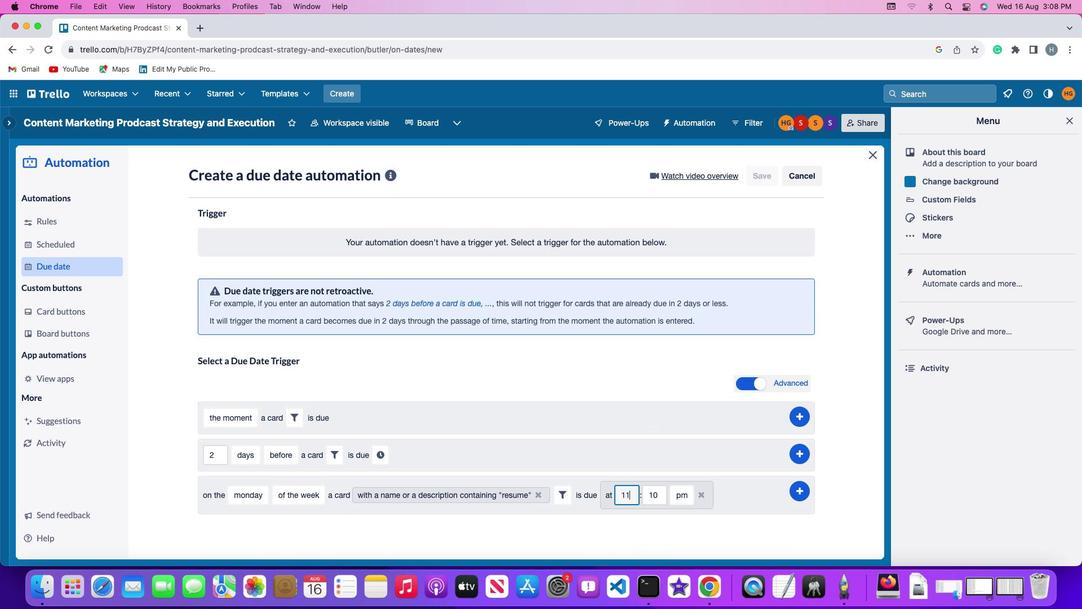 
Action: Mouse moved to (670, 491)
Screenshot: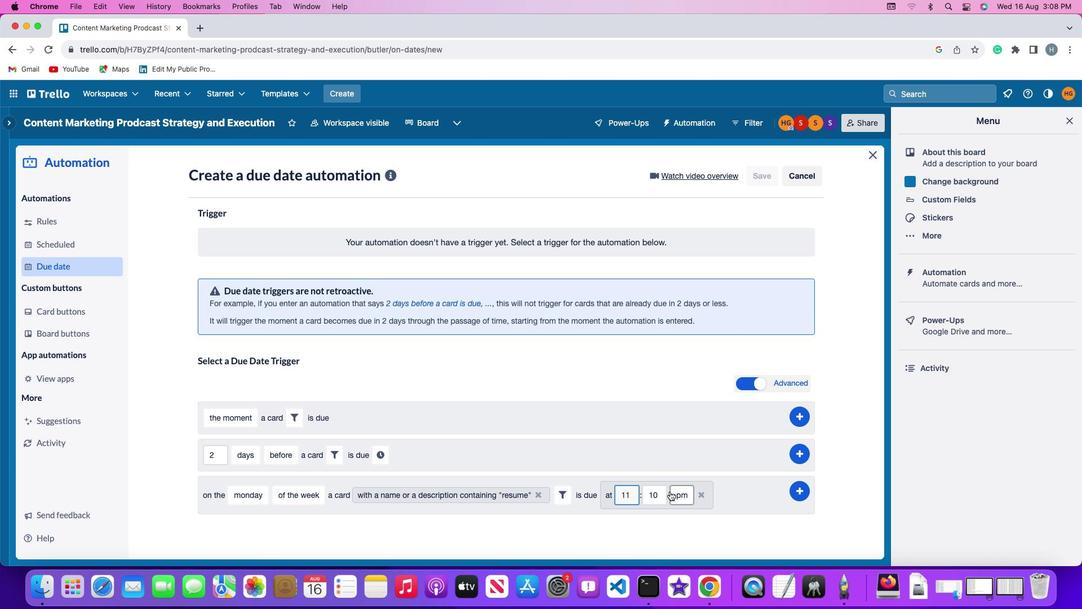 
Action: Mouse pressed left at (670, 491)
Screenshot: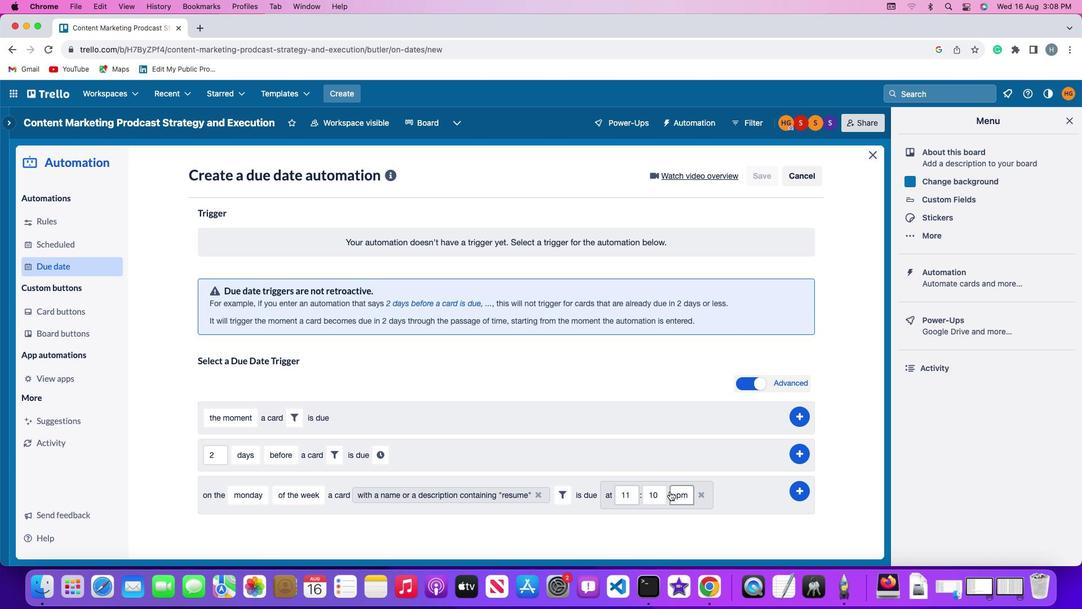 
Action: Mouse moved to (662, 493)
Screenshot: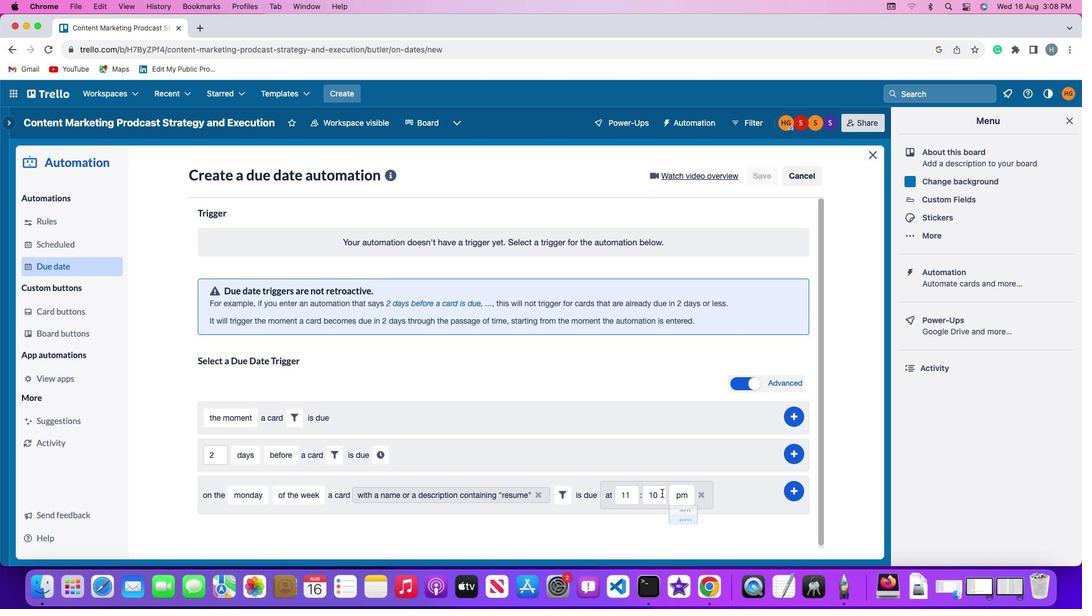 
Action: Mouse pressed left at (662, 493)
Screenshot: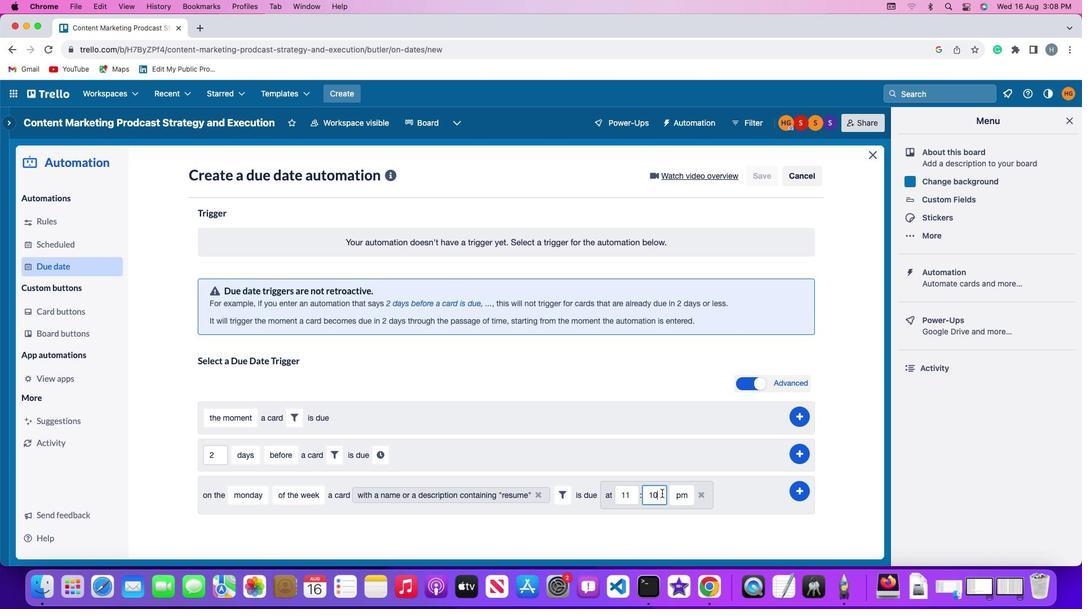 
Action: Key pressed Key.backspaceKey.backspace'0''0'
Screenshot: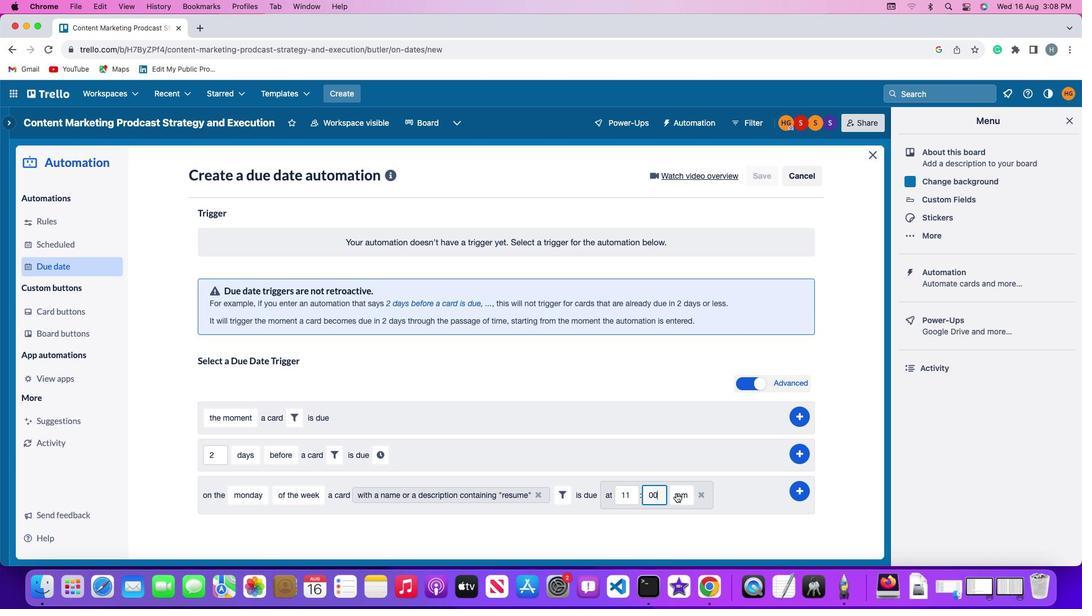 
Action: Mouse moved to (687, 491)
Screenshot: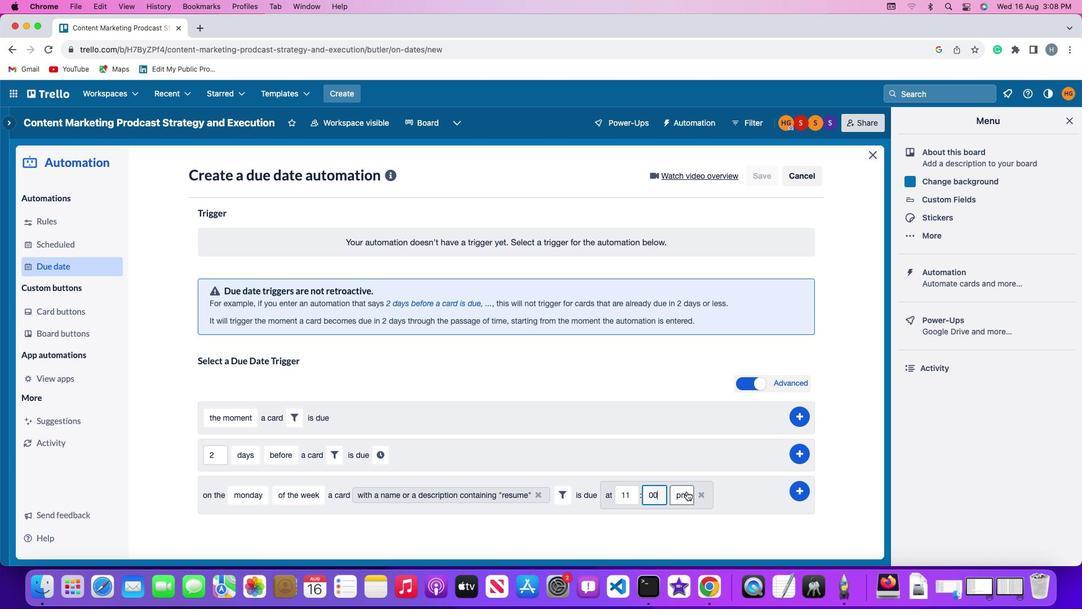 
Action: Mouse pressed left at (687, 491)
Screenshot: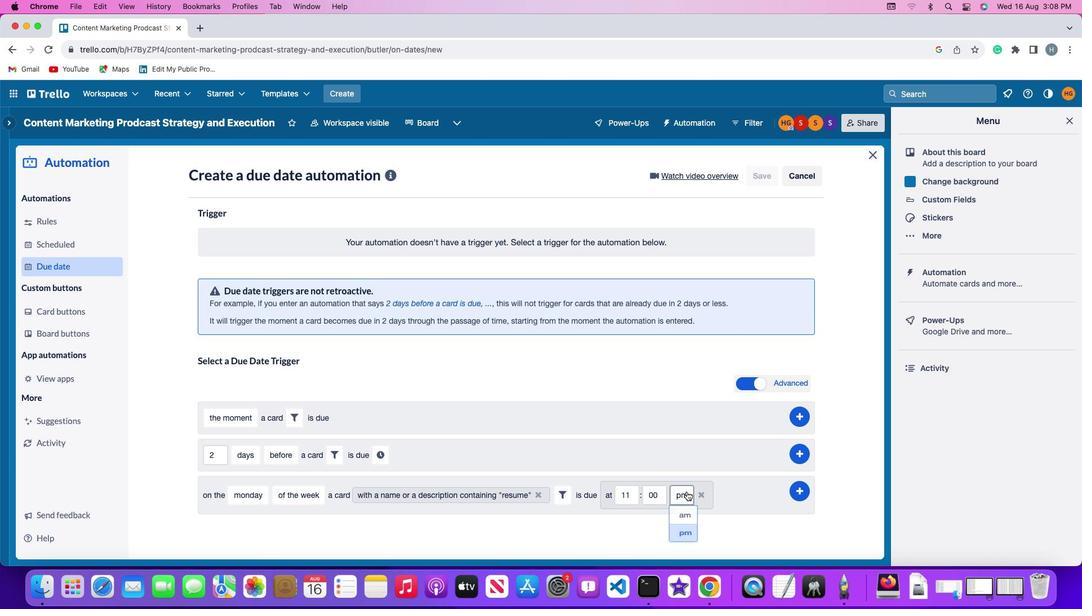 
Action: Mouse moved to (686, 511)
Screenshot: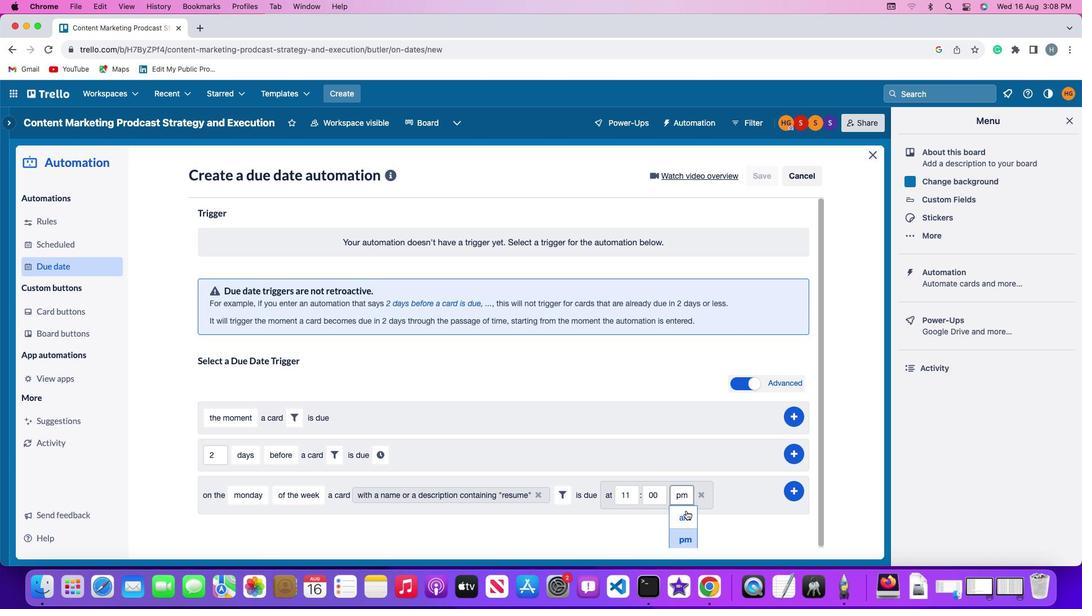 
Action: Mouse pressed left at (686, 511)
Screenshot: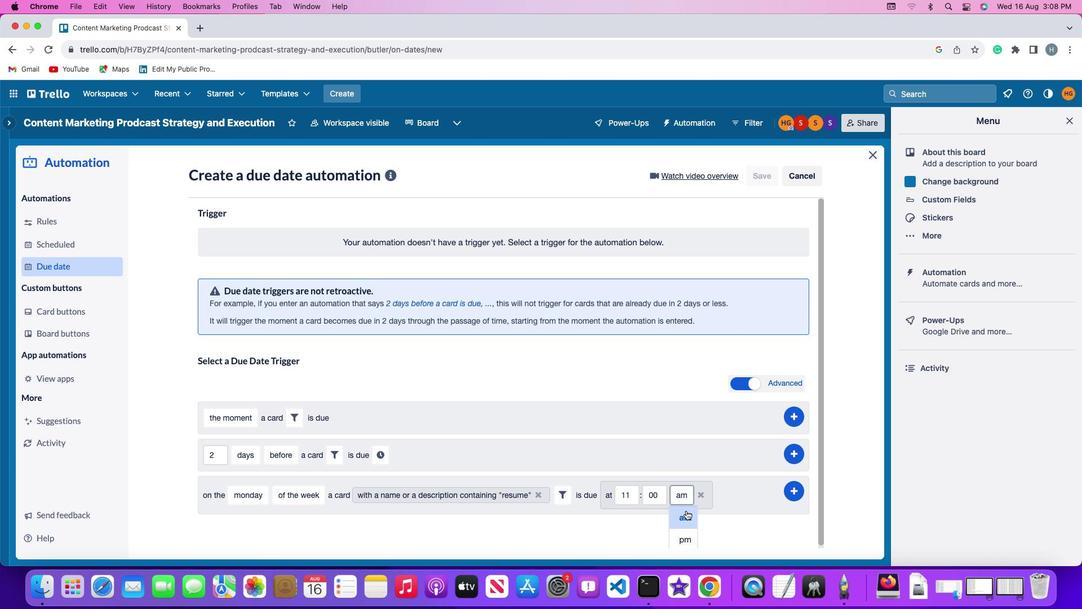 
Action: Mouse moved to (799, 490)
Screenshot: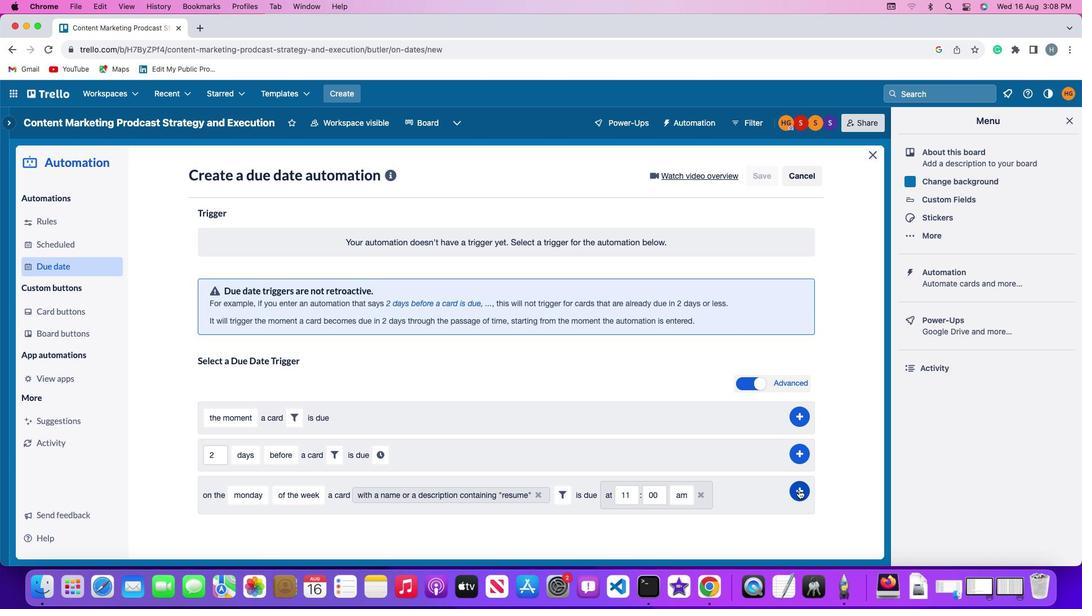 
Action: Mouse pressed left at (799, 490)
Screenshot: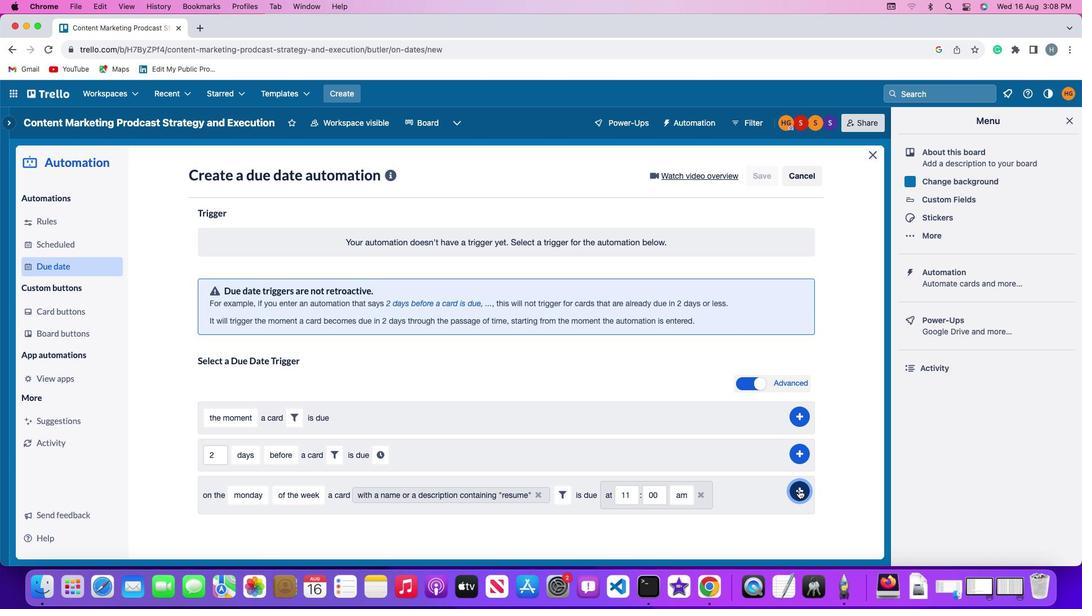 
Action: Mouse moved to (833, 413)
Screenshot: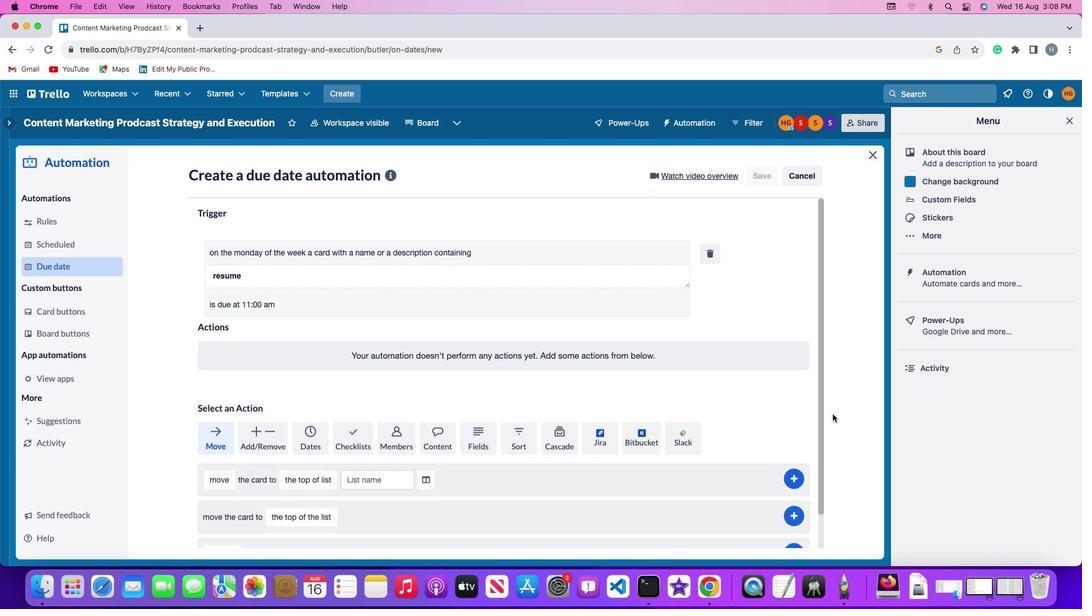 
